 Task: Add a dependency to the task Develop a new online tool for online reputation management , the existing task  Upgrade and migrate company supply chain management to a cloud-based solution in the project ArmorTech
Action: Mouse moved to (1150, 188)
Screenshot: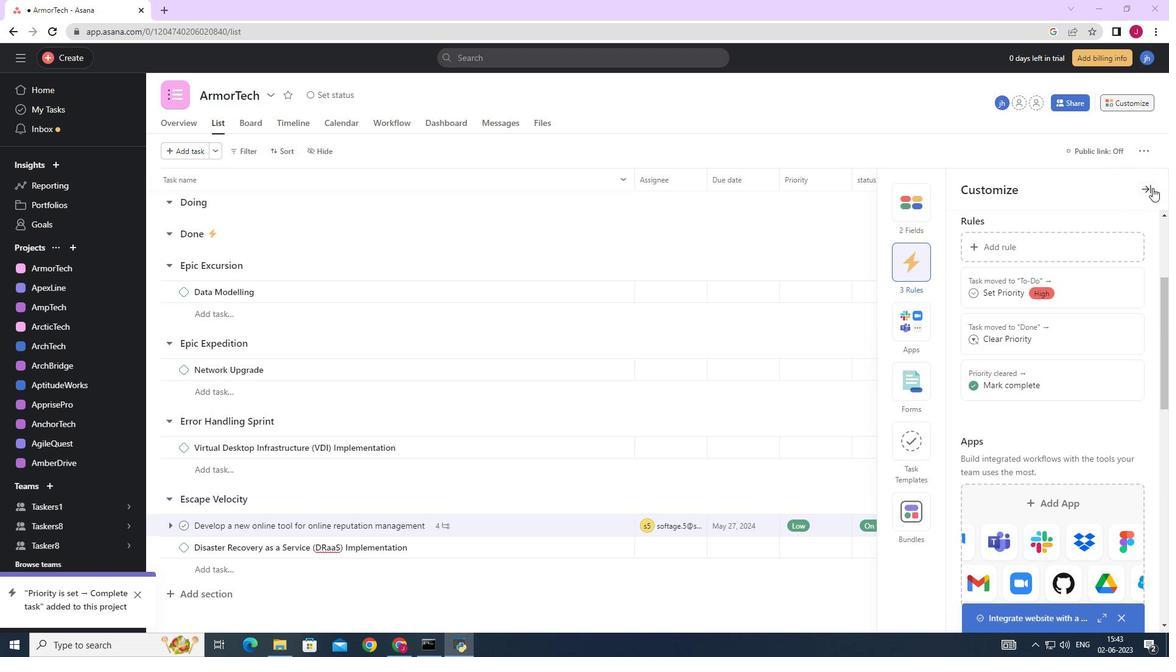
Action: Mouse pressed left at (1150, 188)
Screenshot: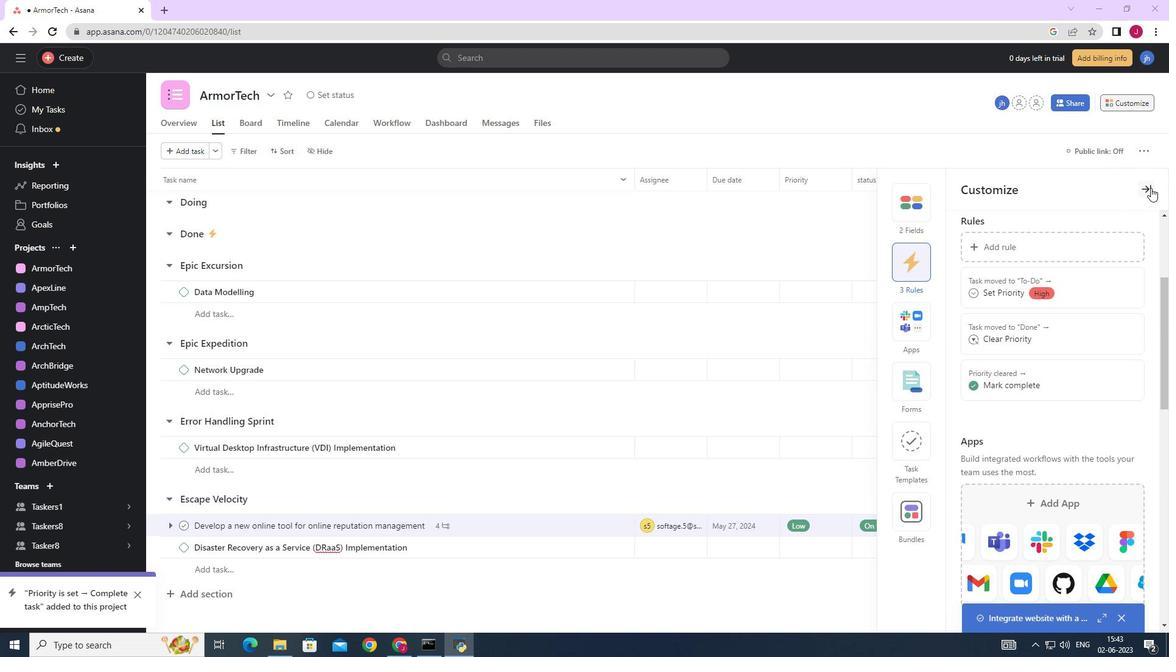 
Action: Mouse moved to (1131, 104)
Screenshot: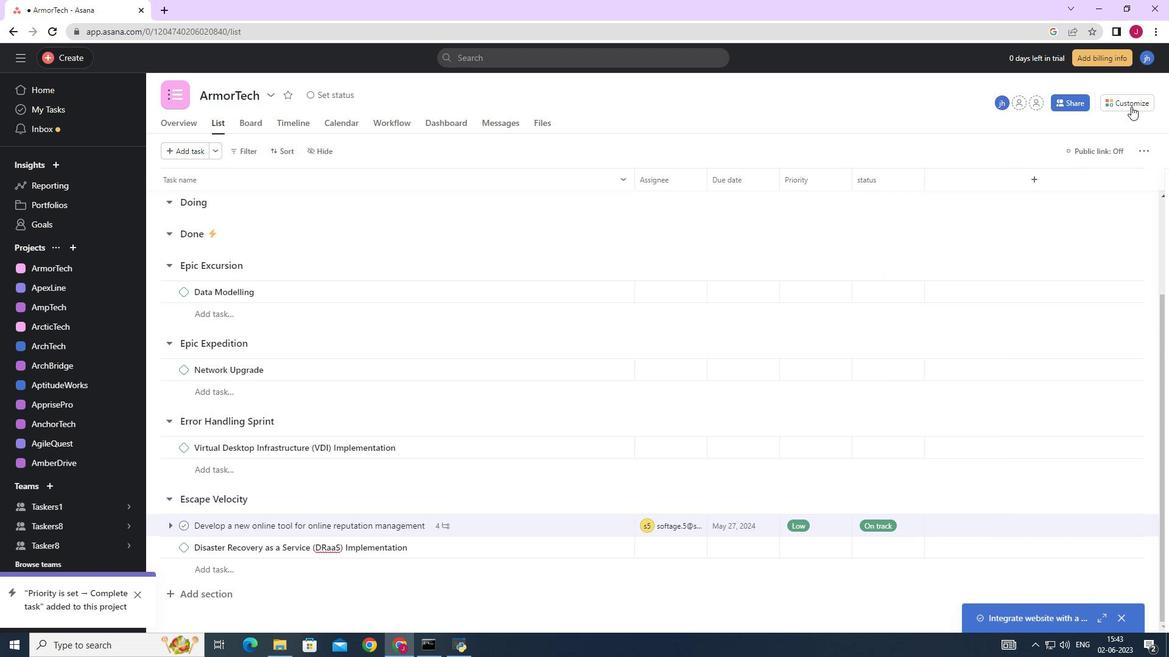 
Action: Mouse pressed left at (1131, 104)
Screenshot: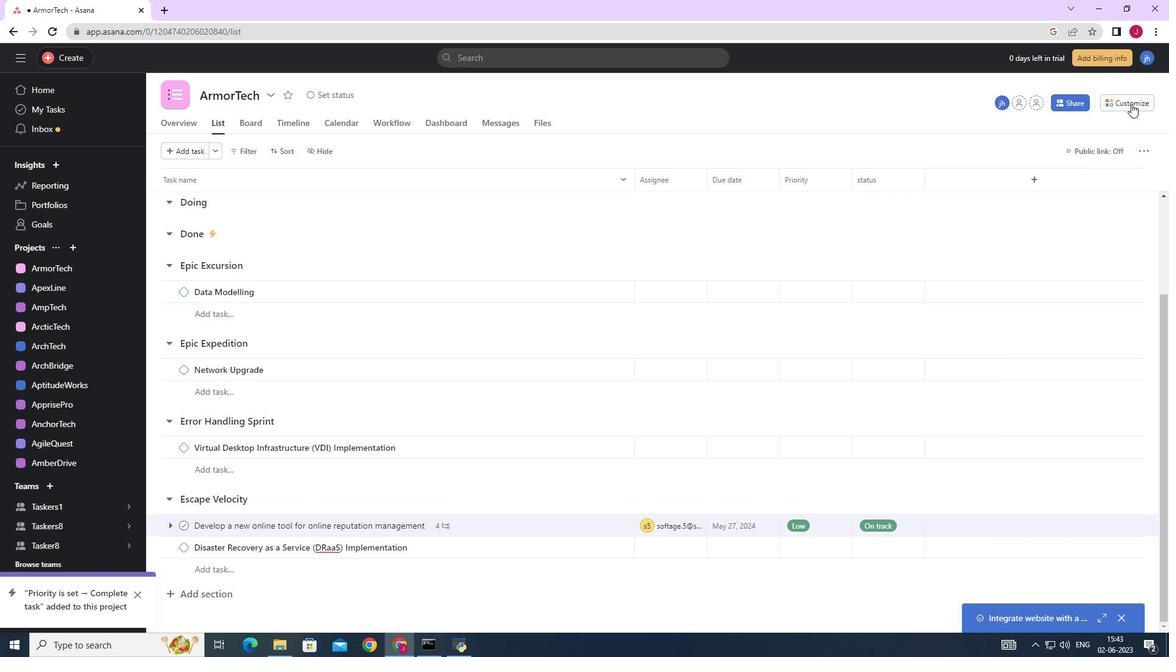 
Action: Mouse moved to (913, 266)
Screenshot: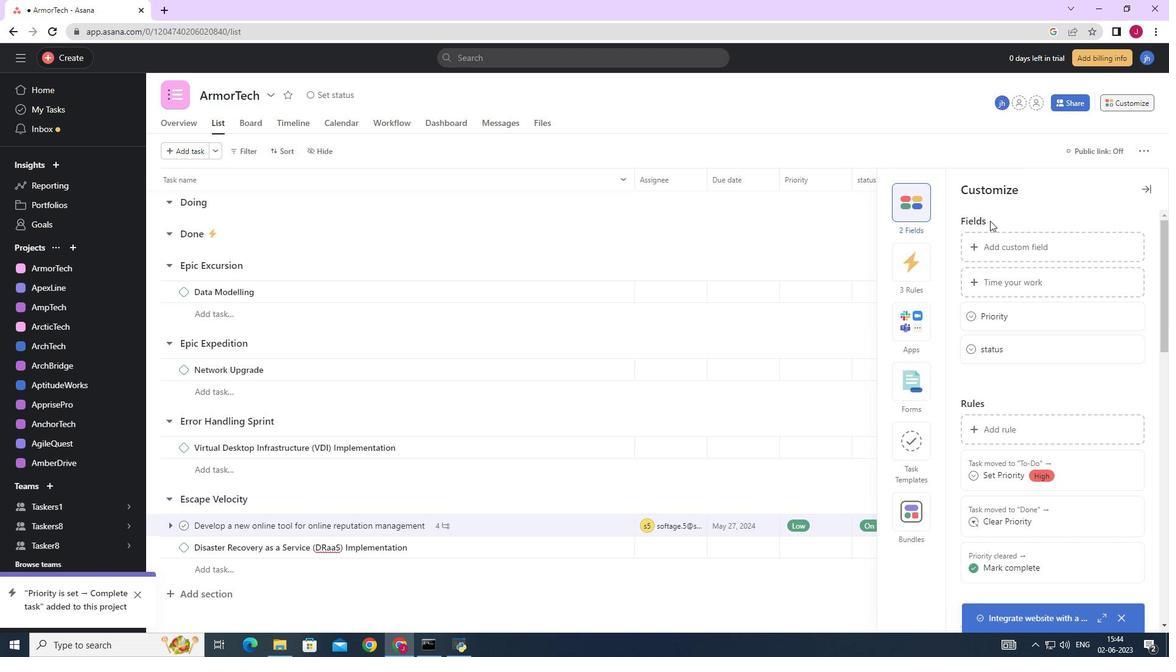 
Action: Mouse pressed left at (913, 266)
Screenshot: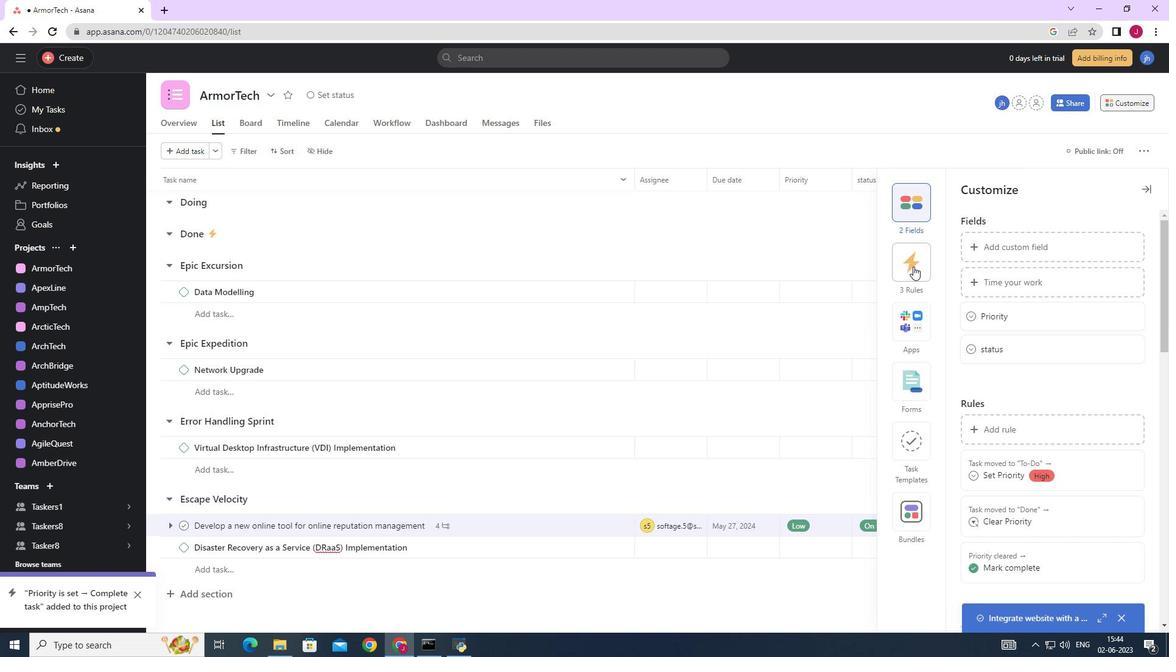 
Action: Mouse moved to (1027, 246)
Screenshot: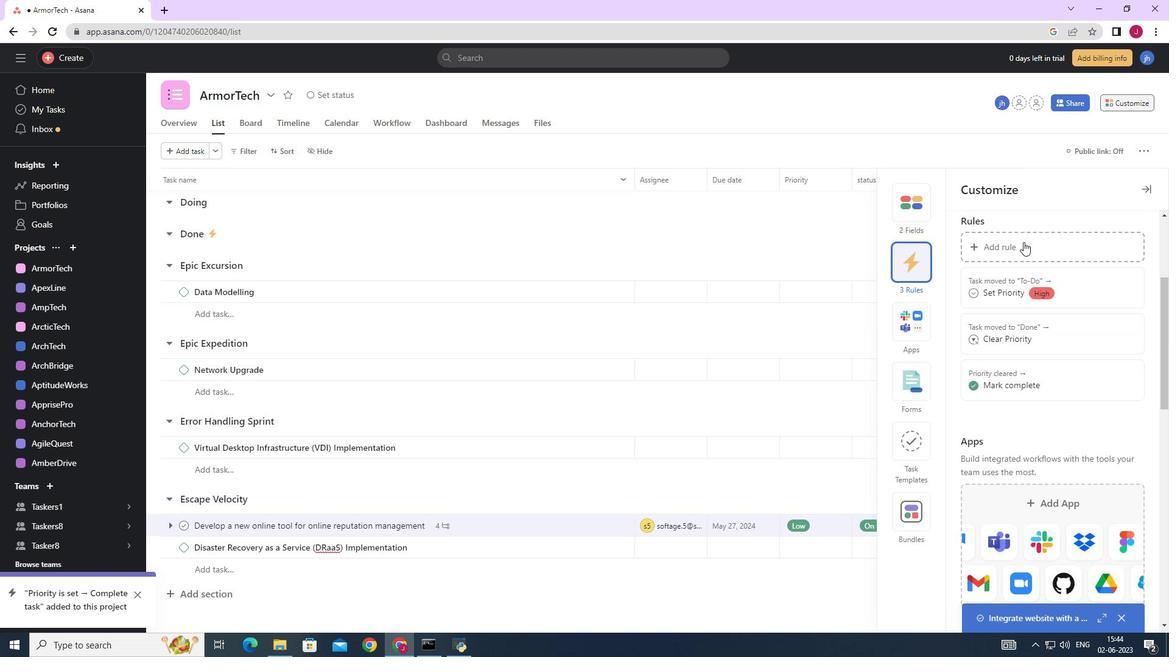 
Action: Mouse pressed left at (1027, 246)
Screenshot: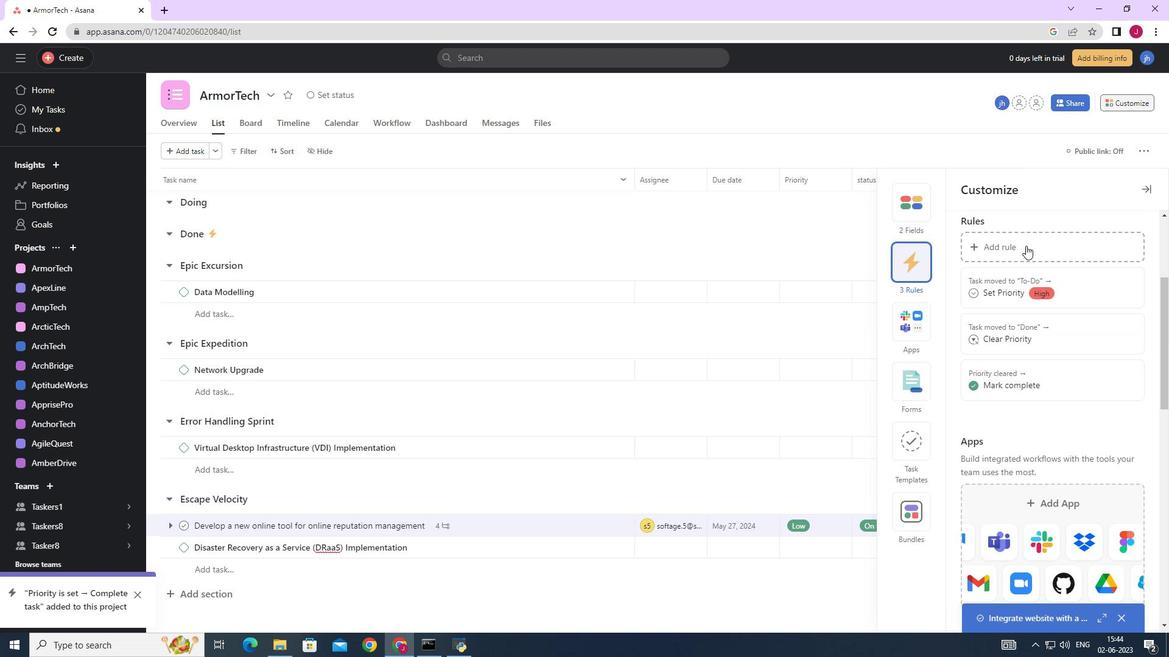 
Action: Mouse moved to (258, 186)
Screenshot: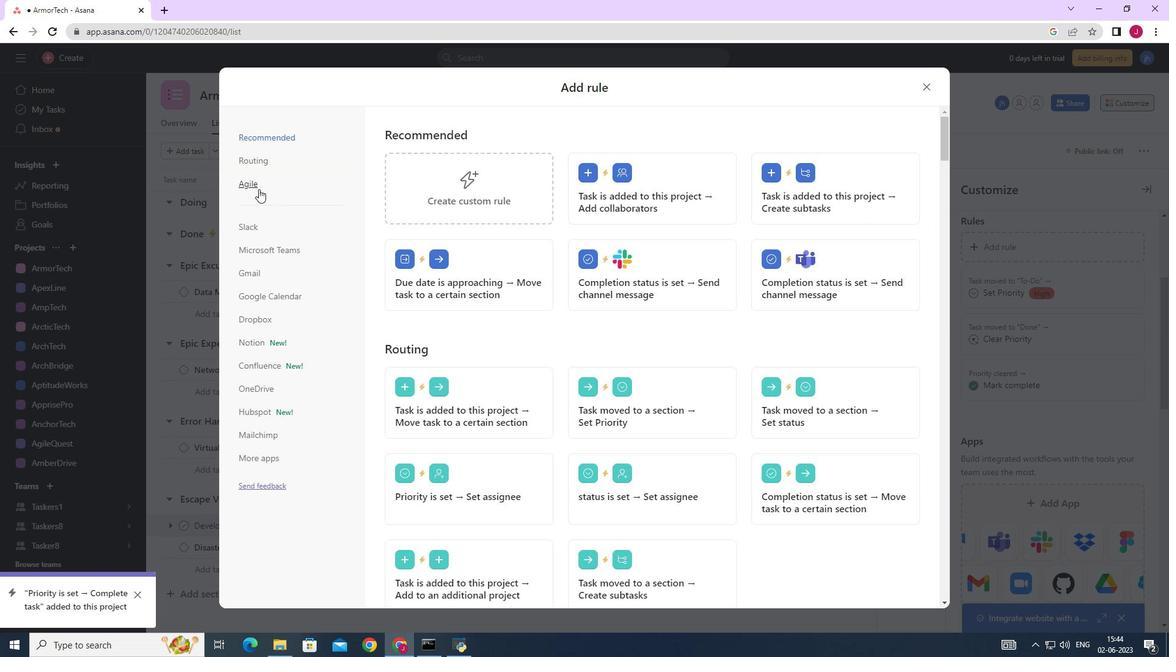 
Action: Mouse pressed left at (258, 186)
Screenshot: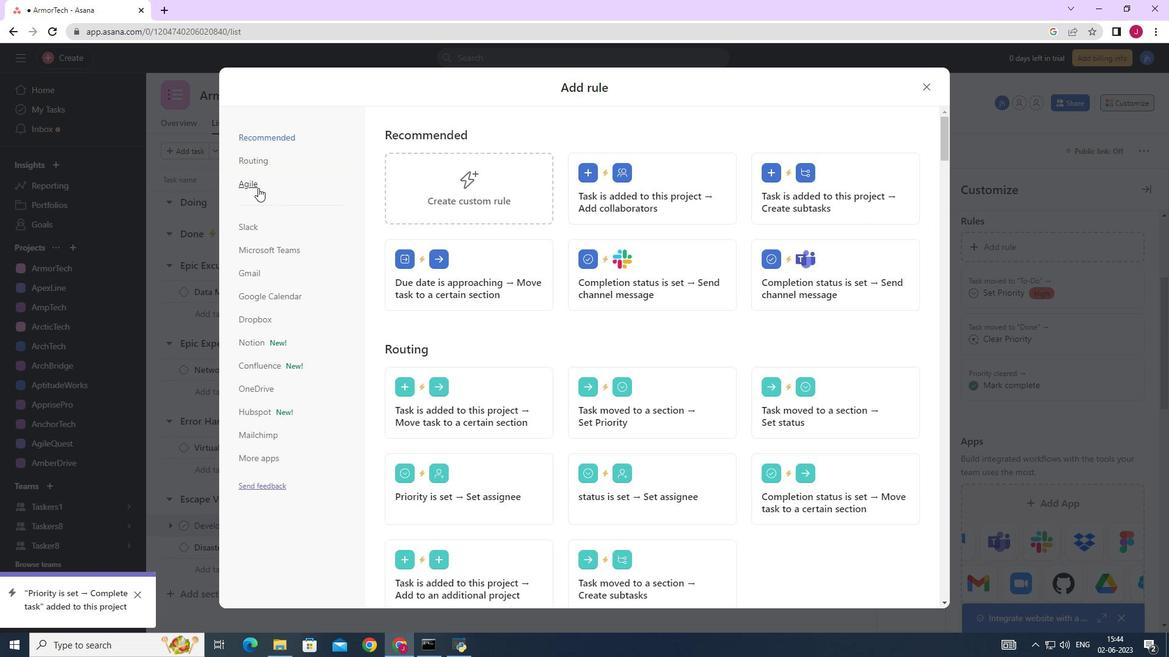 
Action: Mouse moved to (481, 190)
Screenshot: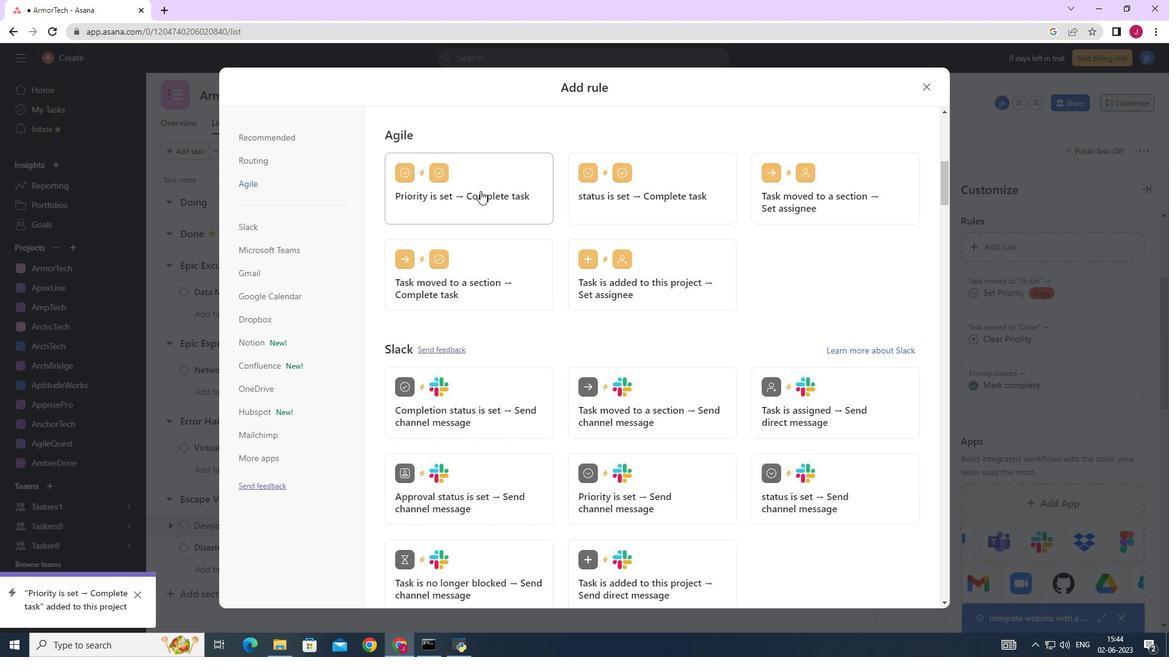 
Action: Mouse pressed left at (481, 190)
Screenshot: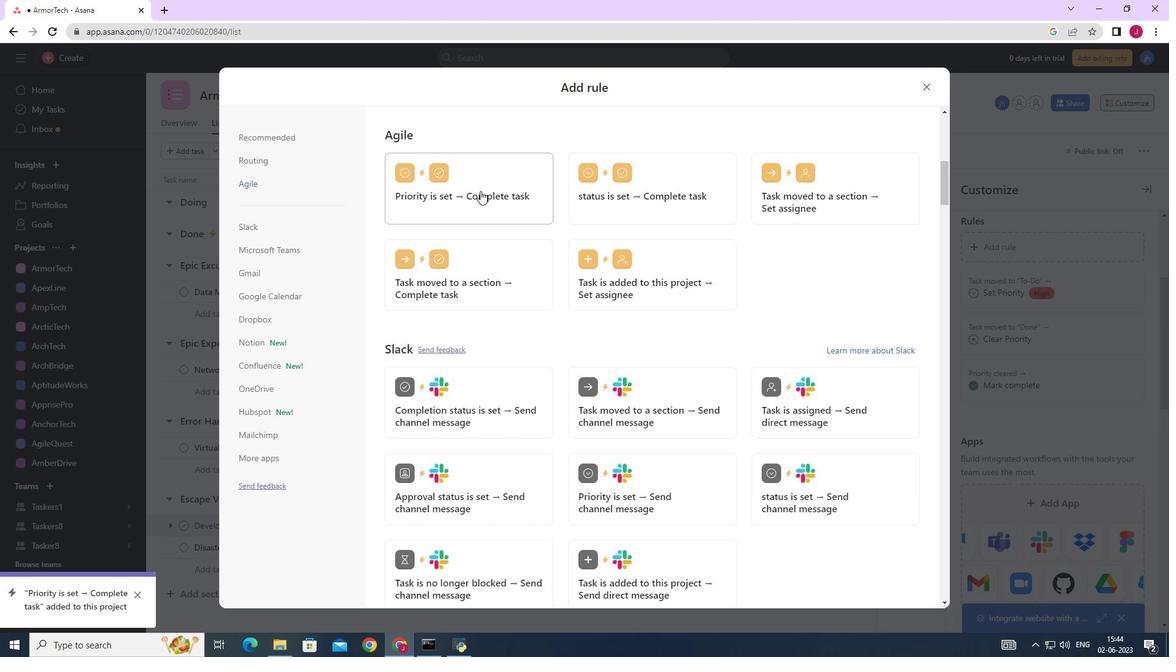 
Action: Mouse moved to (477, 319)
Screenshot: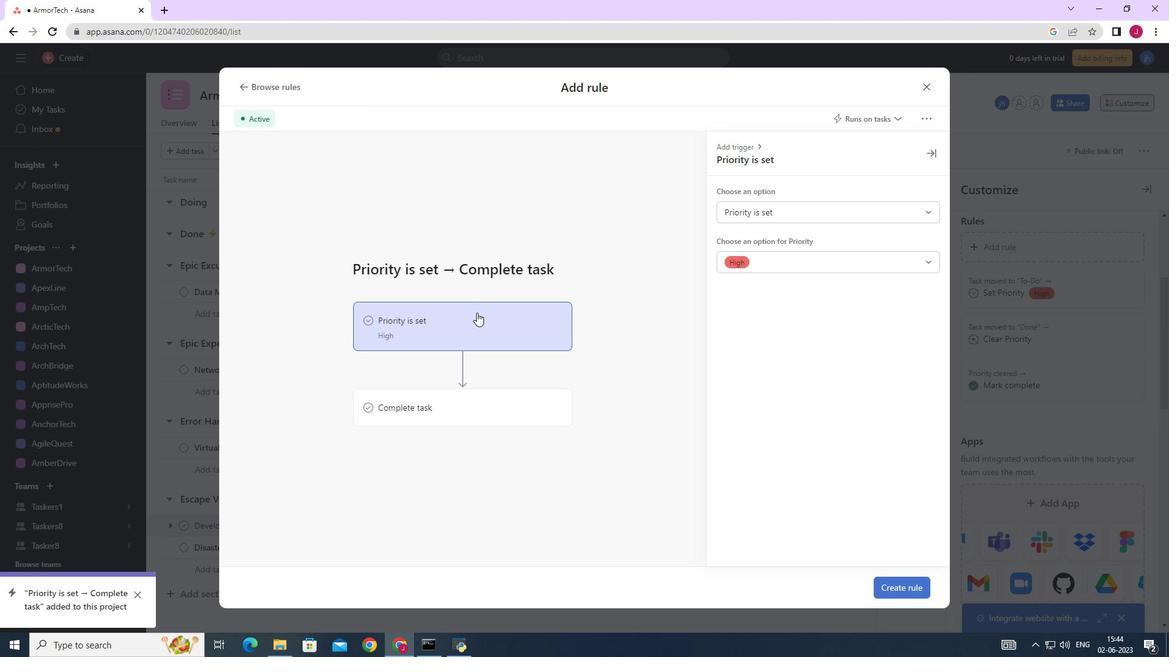 
Action: Mouse pressed left at (477, 319)
Screenshot: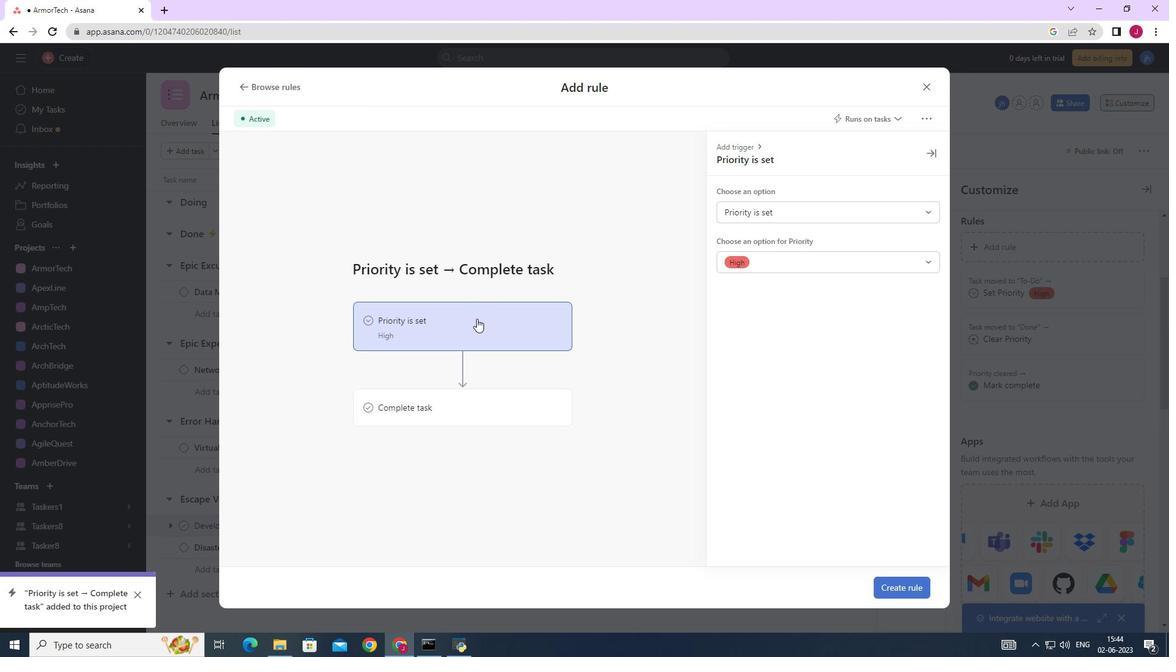 
Action: Mouse moved to (461, 400)
Screenshot: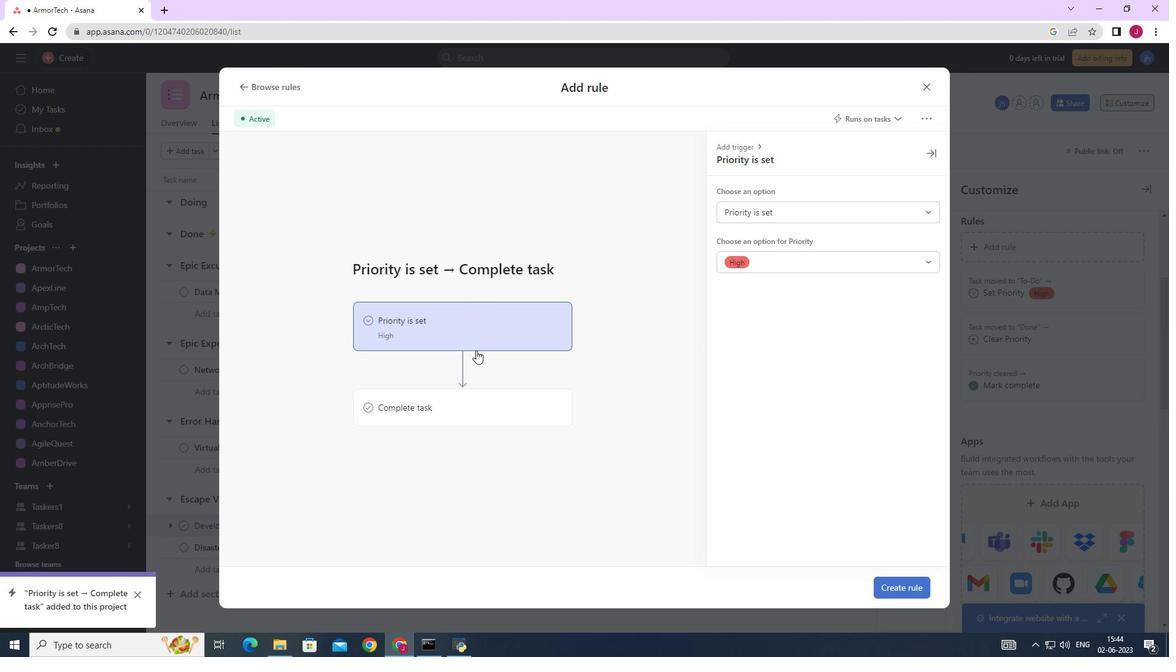 
Action: Mouse pressed left at (461, 400)
Screenshot: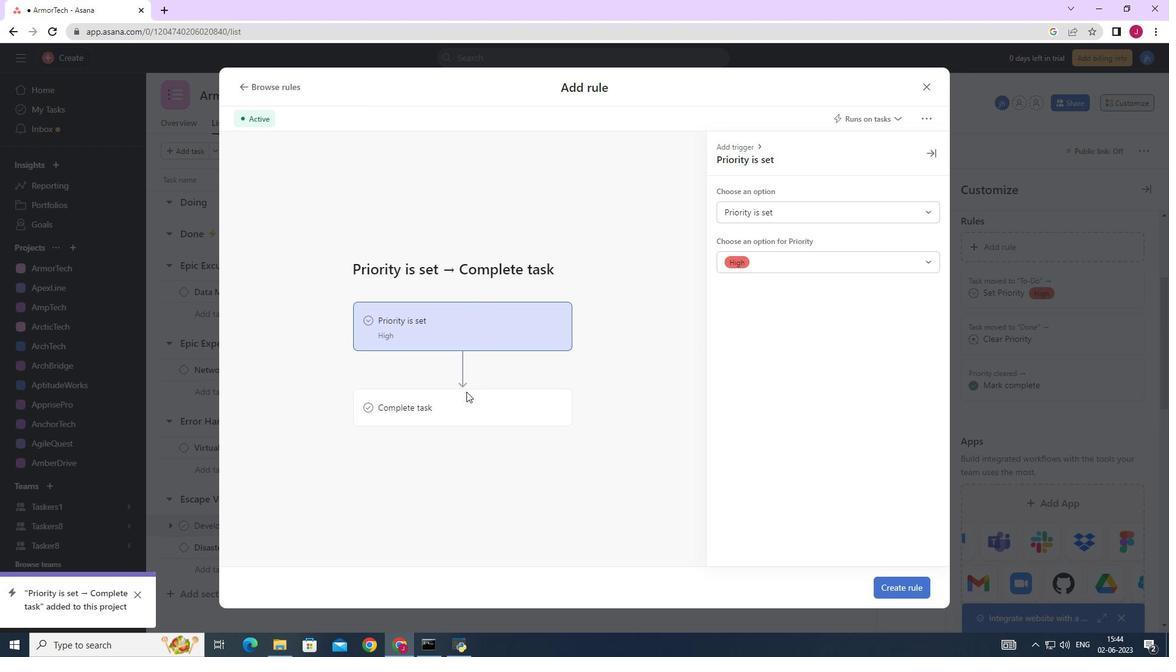 
Action: Mouse moved to (754, 211)
Screenshot: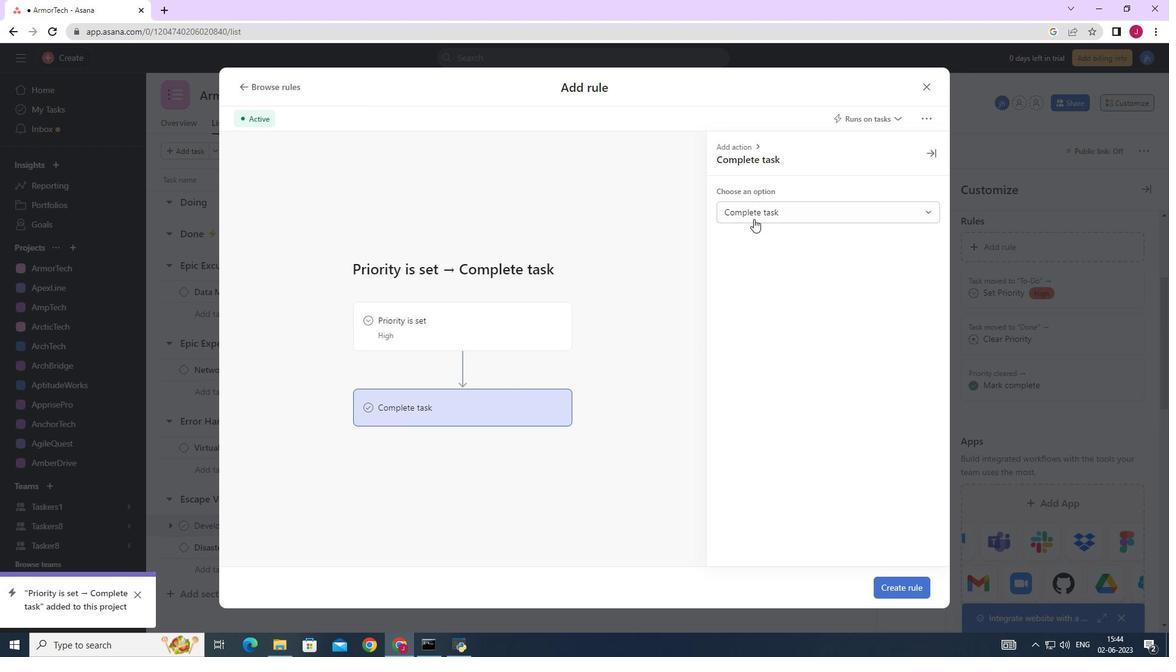
Action: Mouse pressed left at (754, 211)
Screenshot: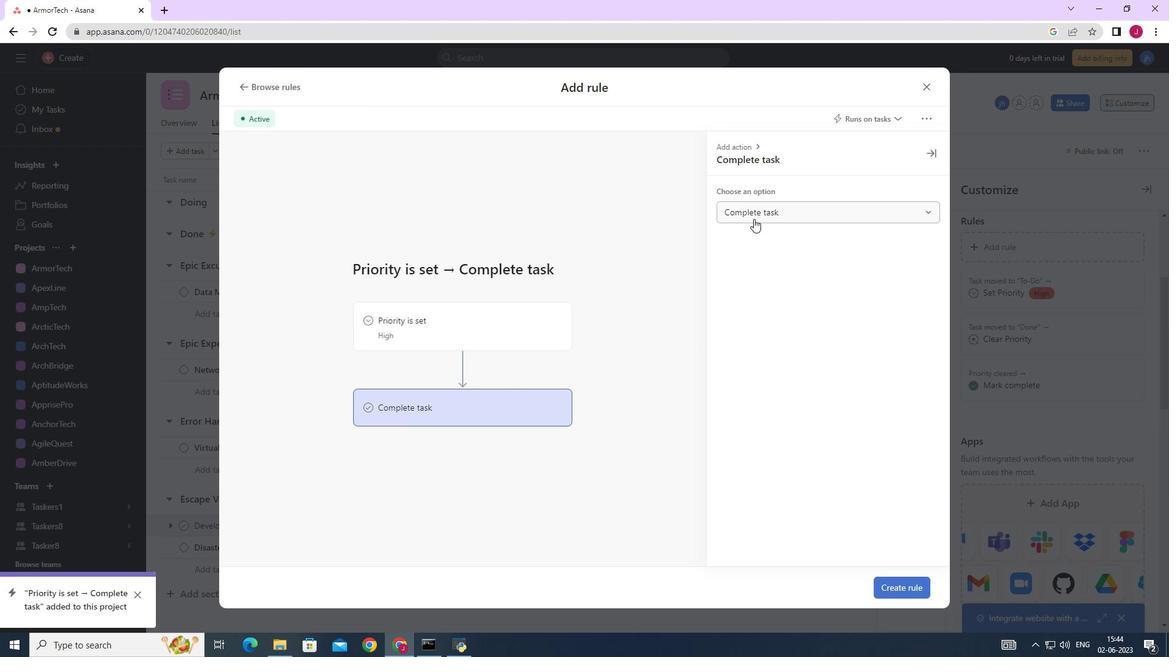 
Action: Mouse moved to (533, 331)
Screenshot: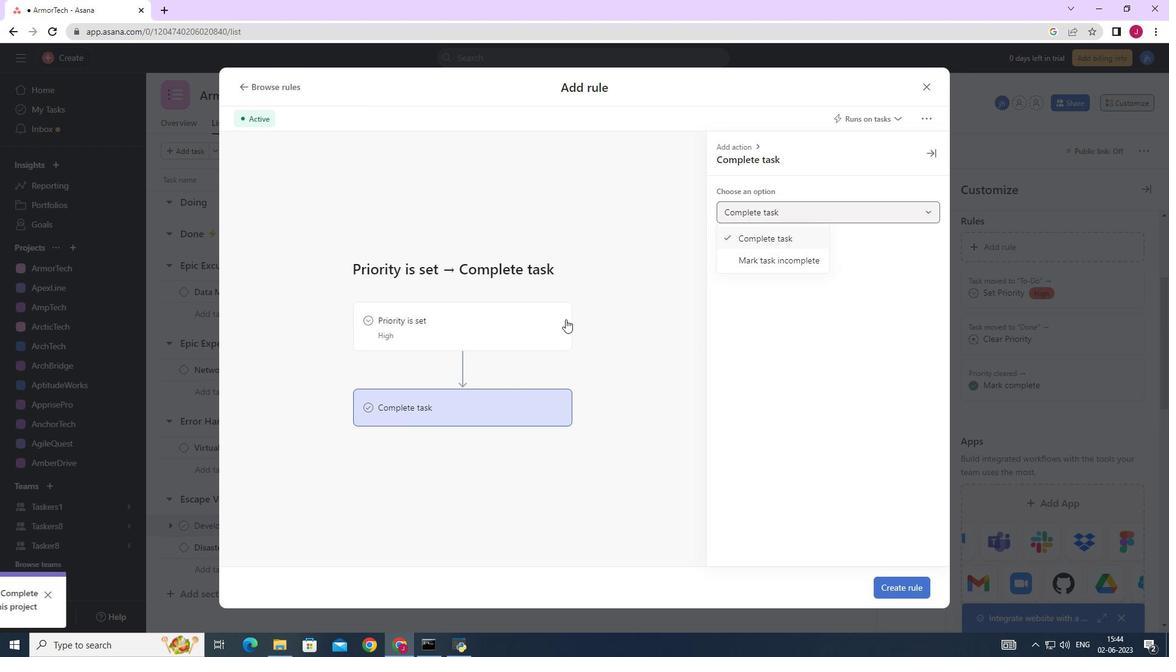 
Action: Mouse pressed left at (533, 331)
Screenshot: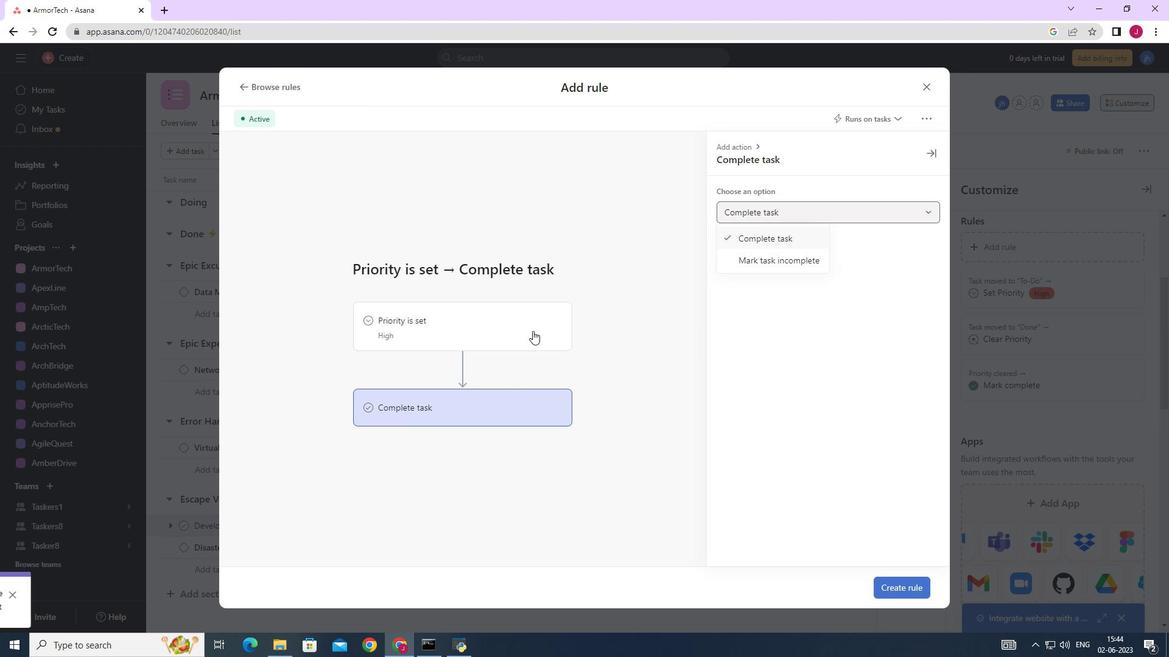 
Action: Mouse moved to (754, 213)
Screenshot: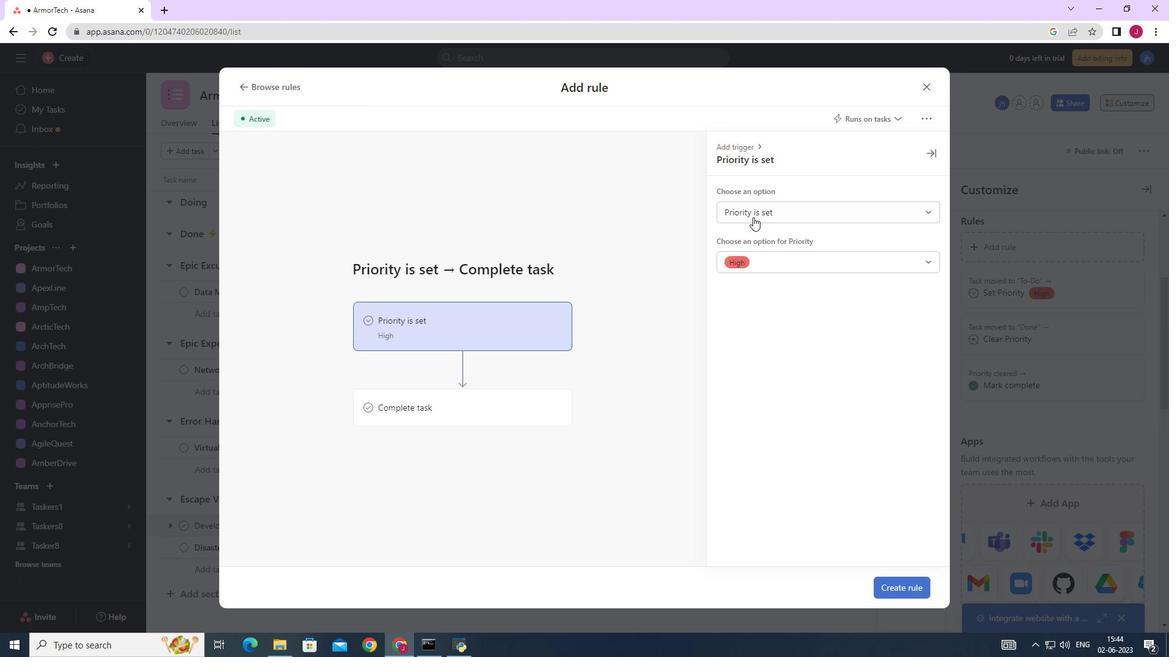 
Action: Mouse pressed left at (754, 213)
Screenshot: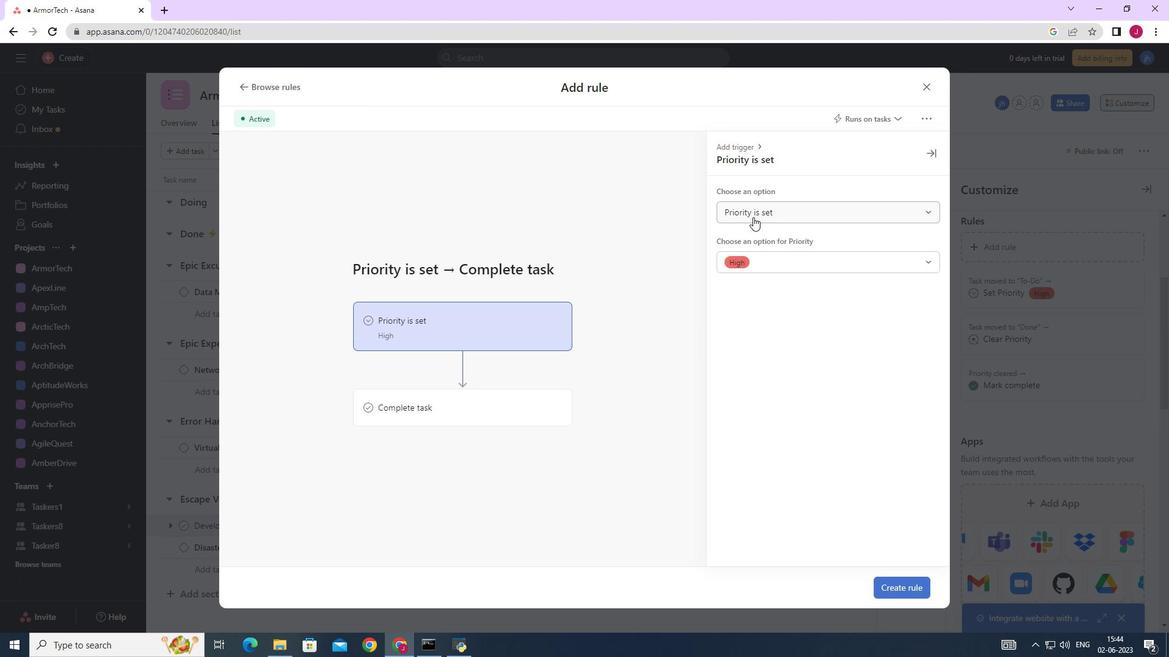
Action: Mouse moved to (932, 87)
Screenshot: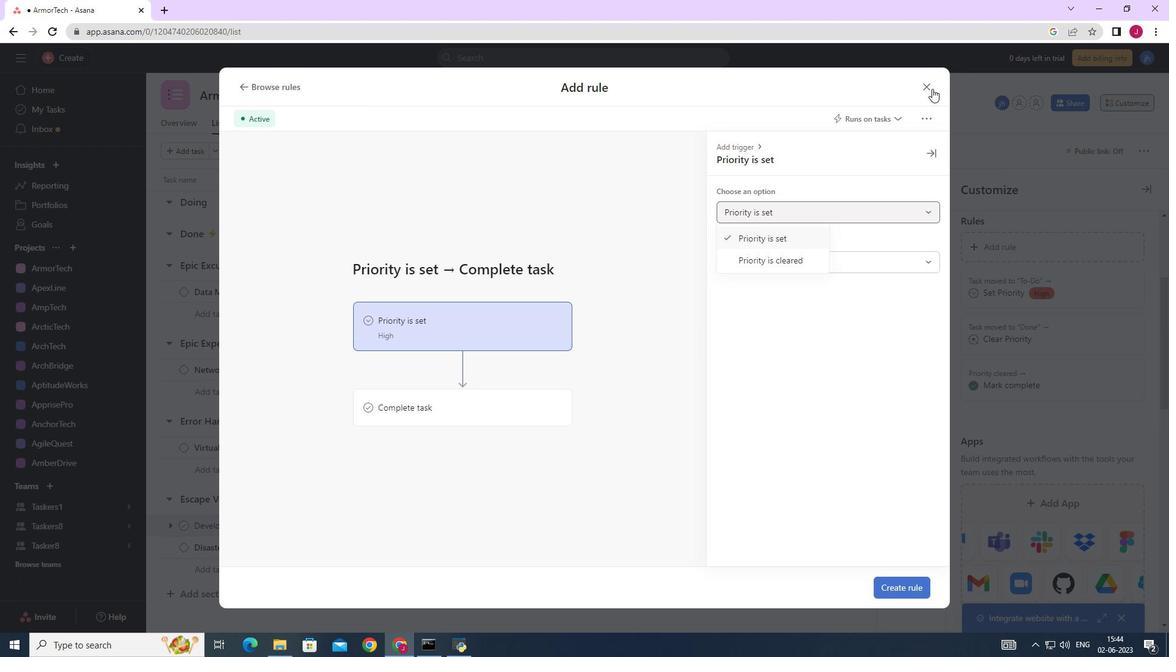 
Action: Mouse pressed left at (932, 87)
Screenshot: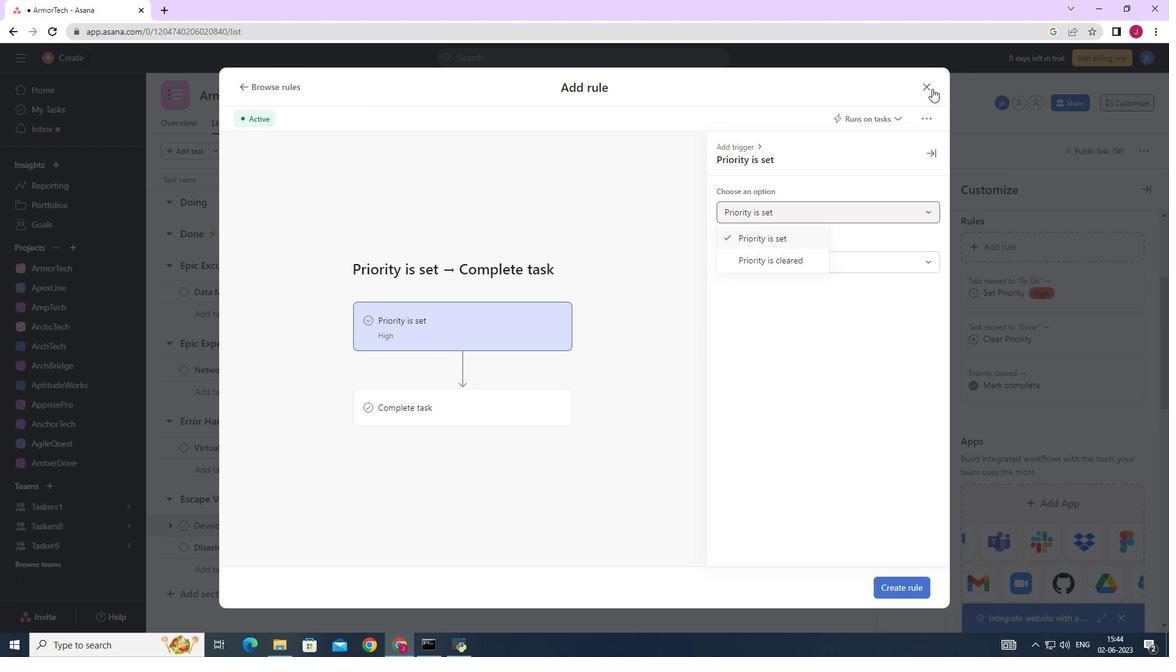 
Action: Mouse moved to (1151, 188)
Screenshot: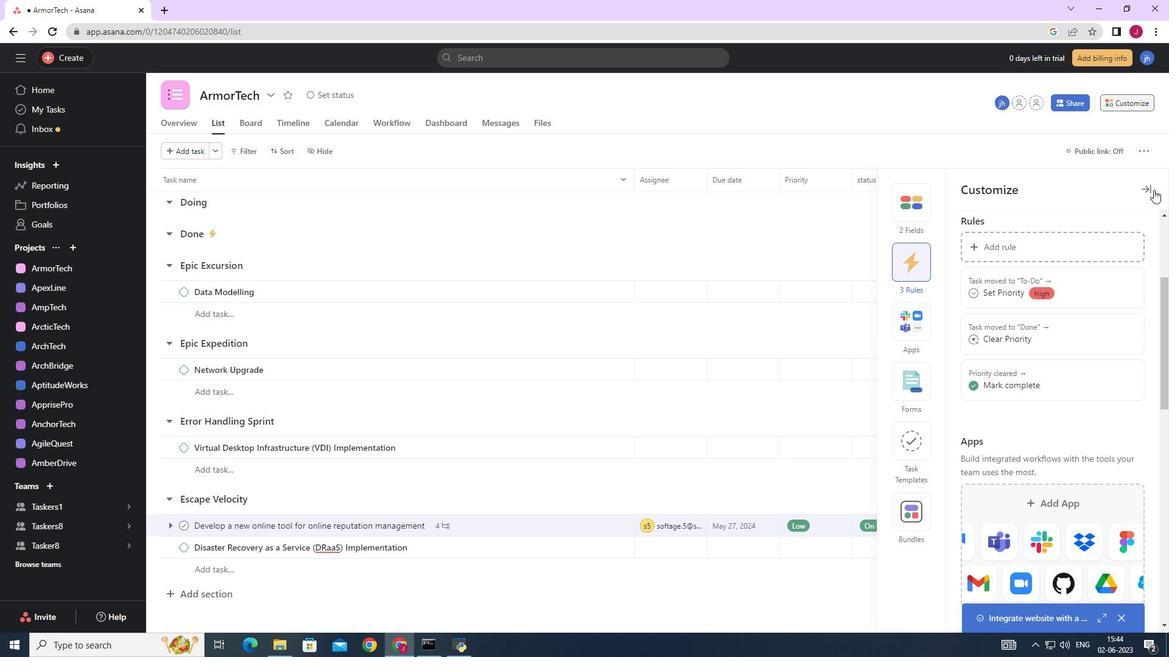 
Action: Mouse pressed left at (1151, 188)
Screenshot: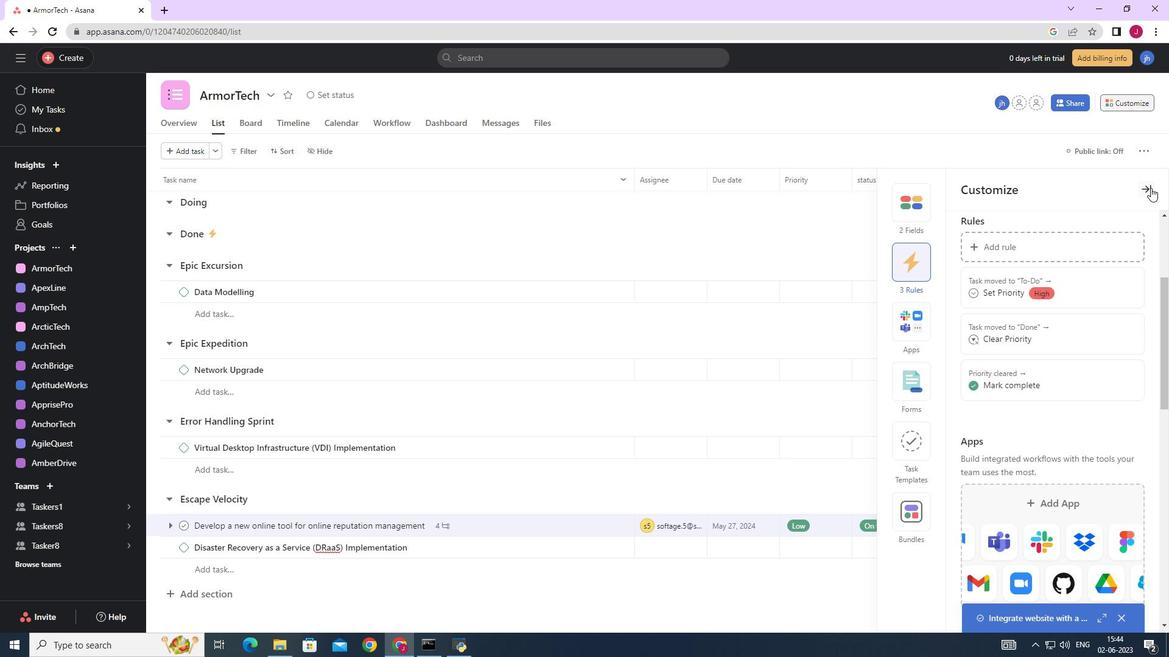 
Action: Mouse moved to (792, 286)
Screenshot: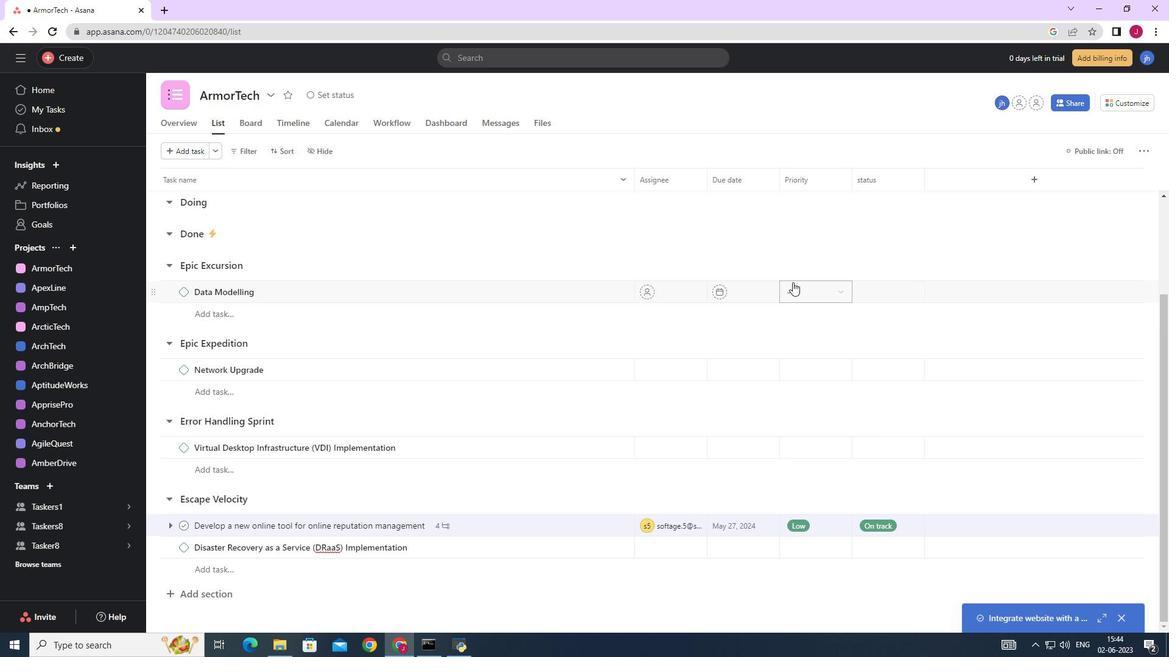 
Action: Mouse scrolled (792, 286) with delta (0, 0)
Screenshot: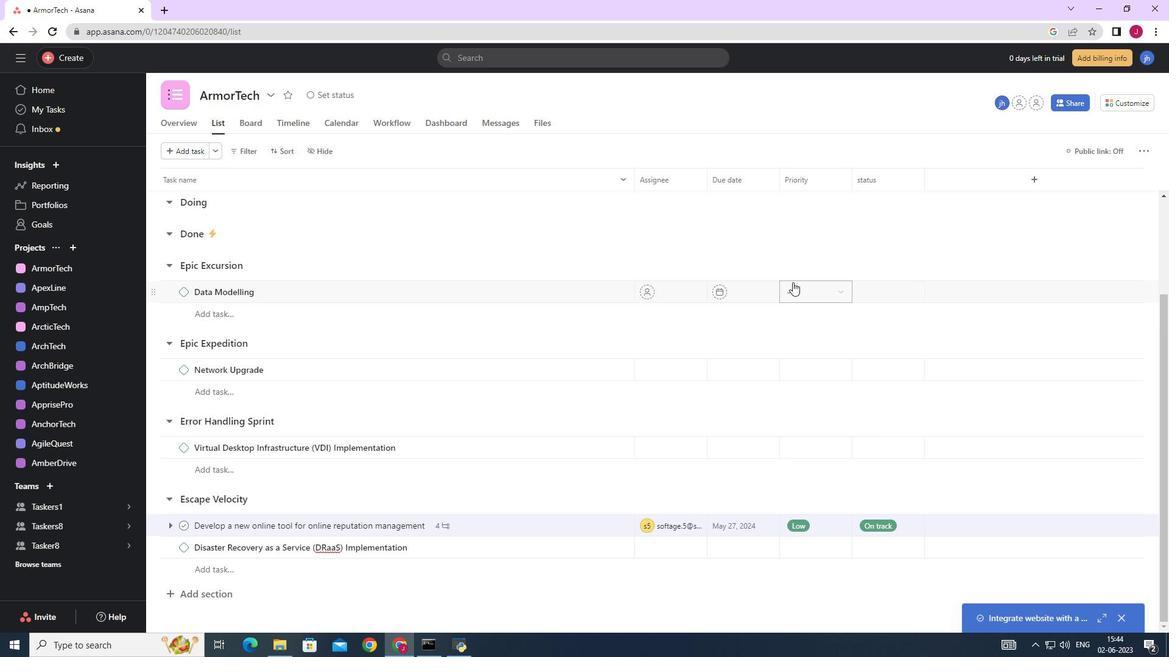 
Action: Mouse moved to (792, 297)
Screenshot: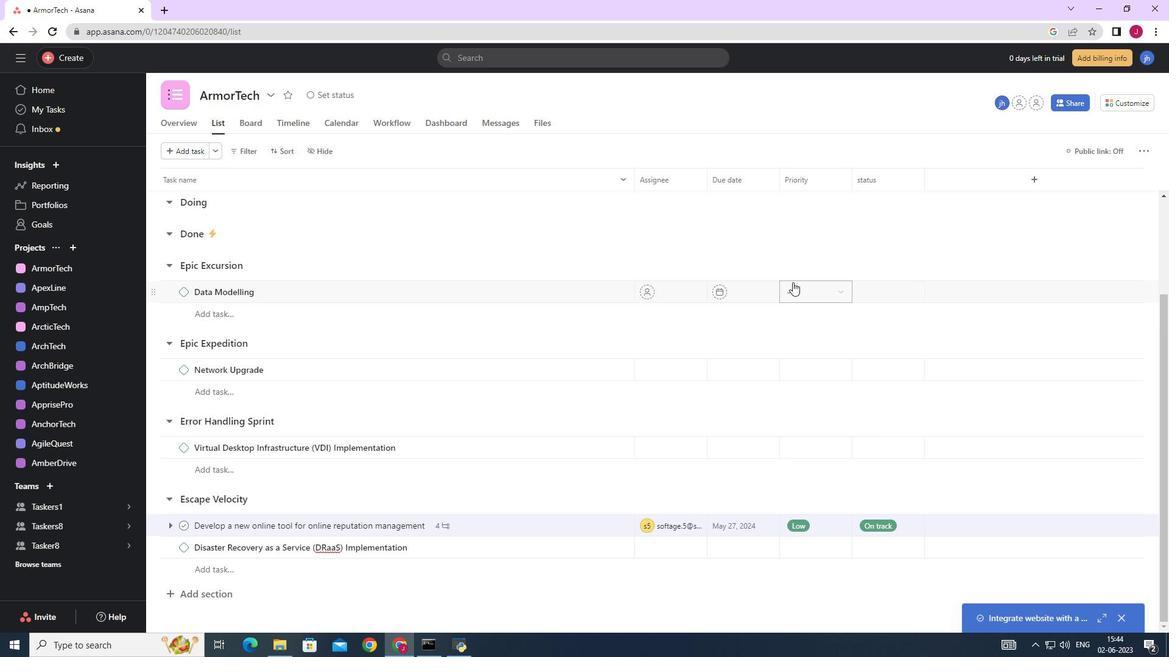
Action: Mouse scrolled (792, 294) with delta (0, 0)
Screenshot: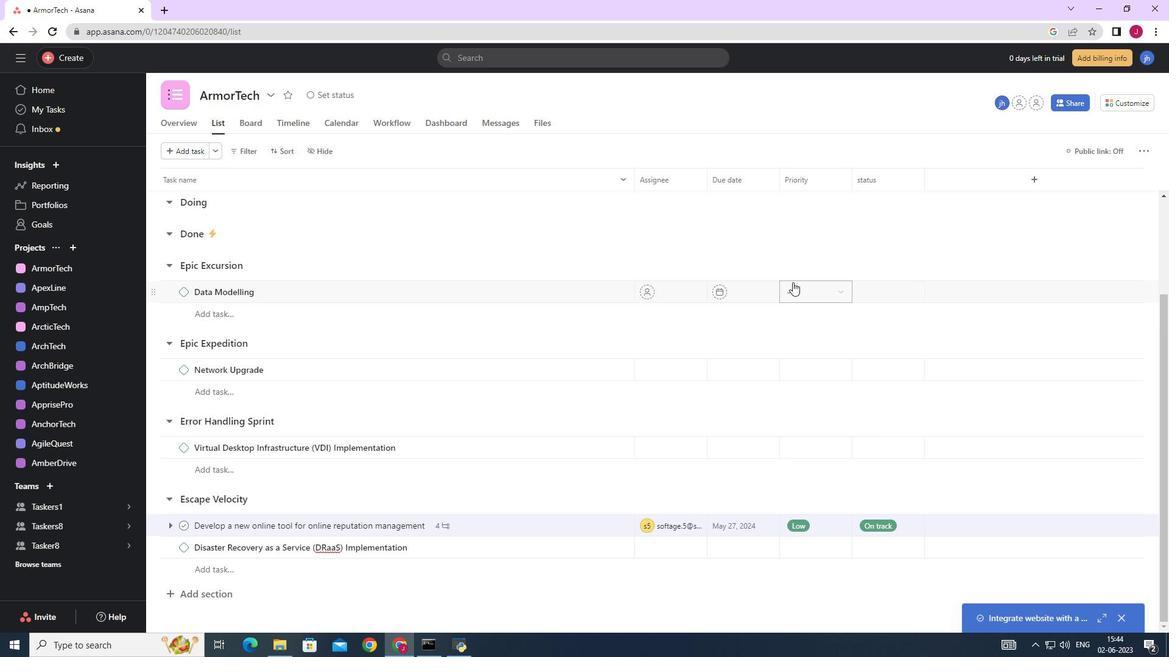 
Action: Mouse moved to (792, 298)
Screenshot: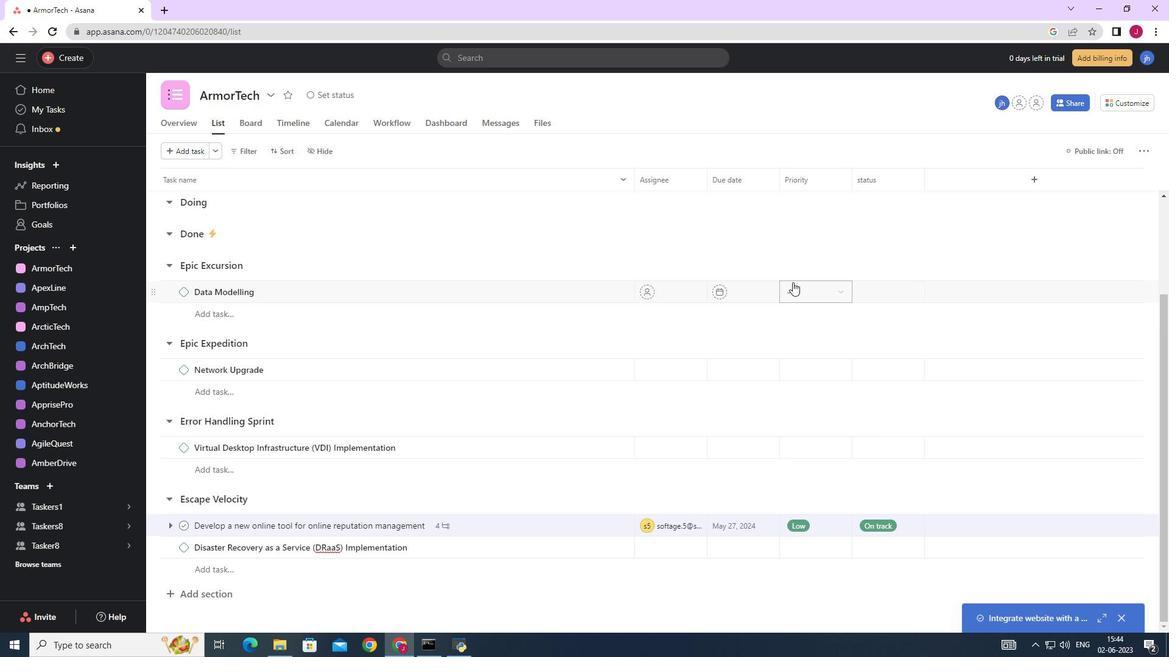 
Action: Mouse scrolled (792, 297) with delta (0, 0)
Screenshot: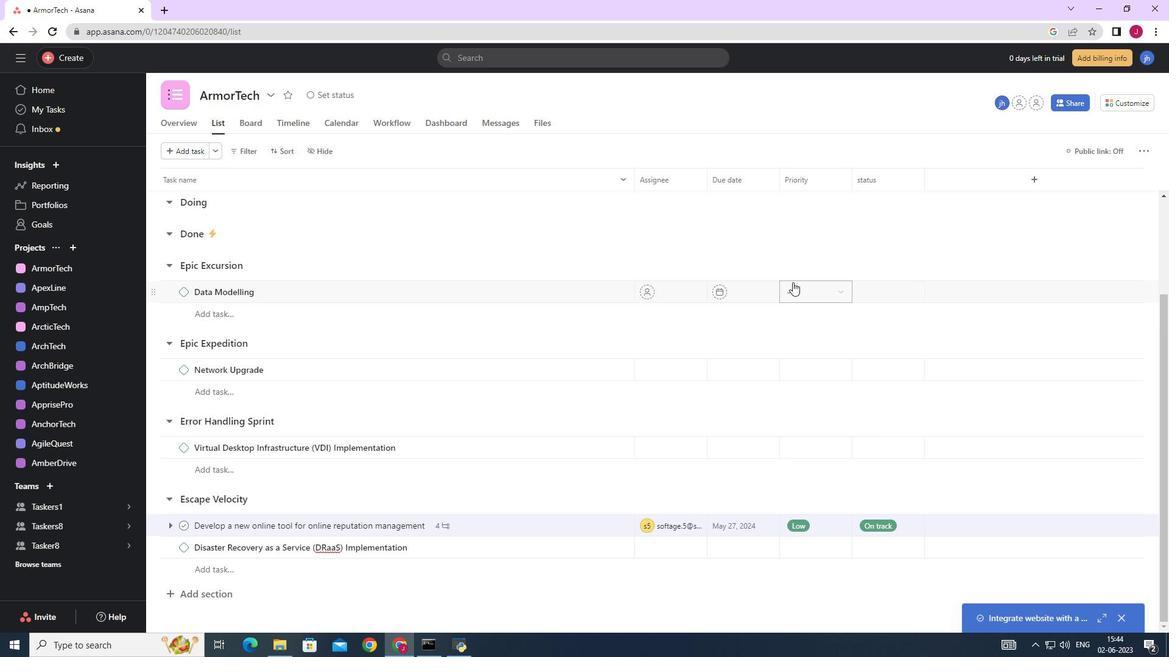 
Action: Mouse scrolled (792, 297) with delta (0, 0)
Screenshot: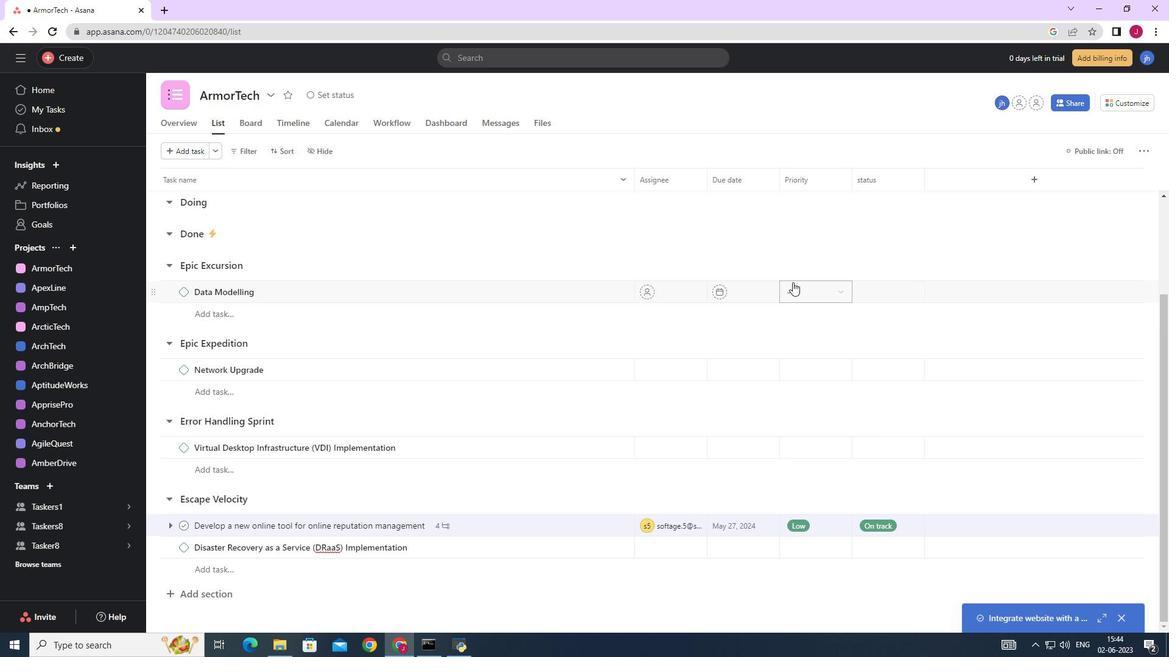 
Action: Mouse scrolled (792, 297) with delta (0, 0)
Screenshot: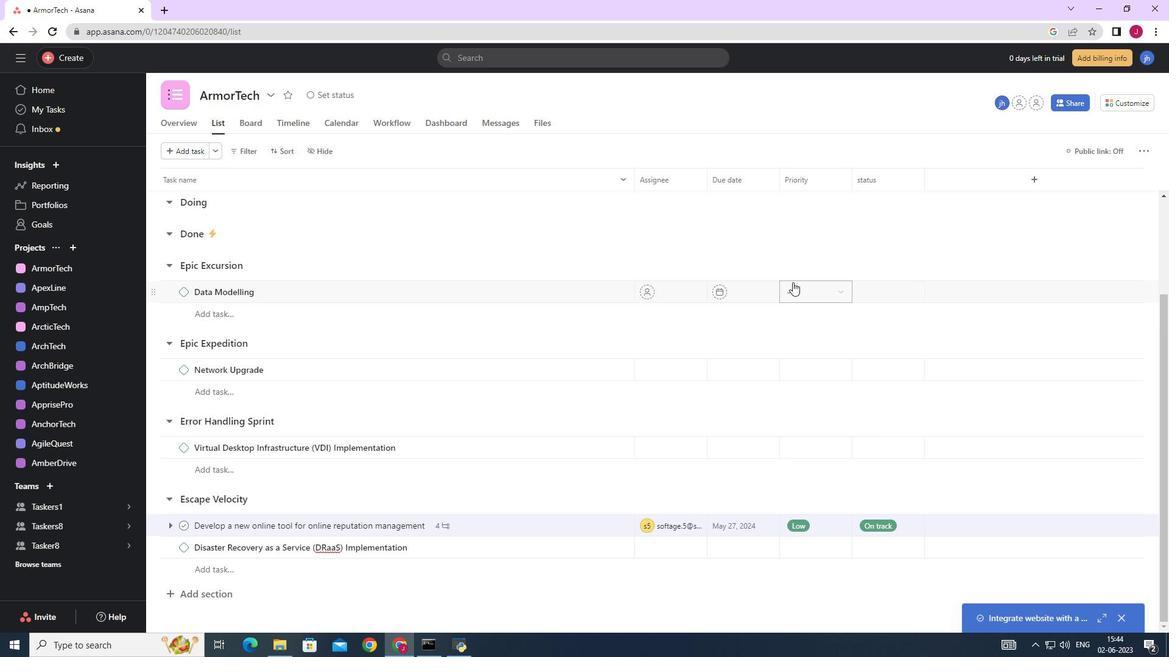 
Action: Mouse moved to (738, 391)
Screenshot: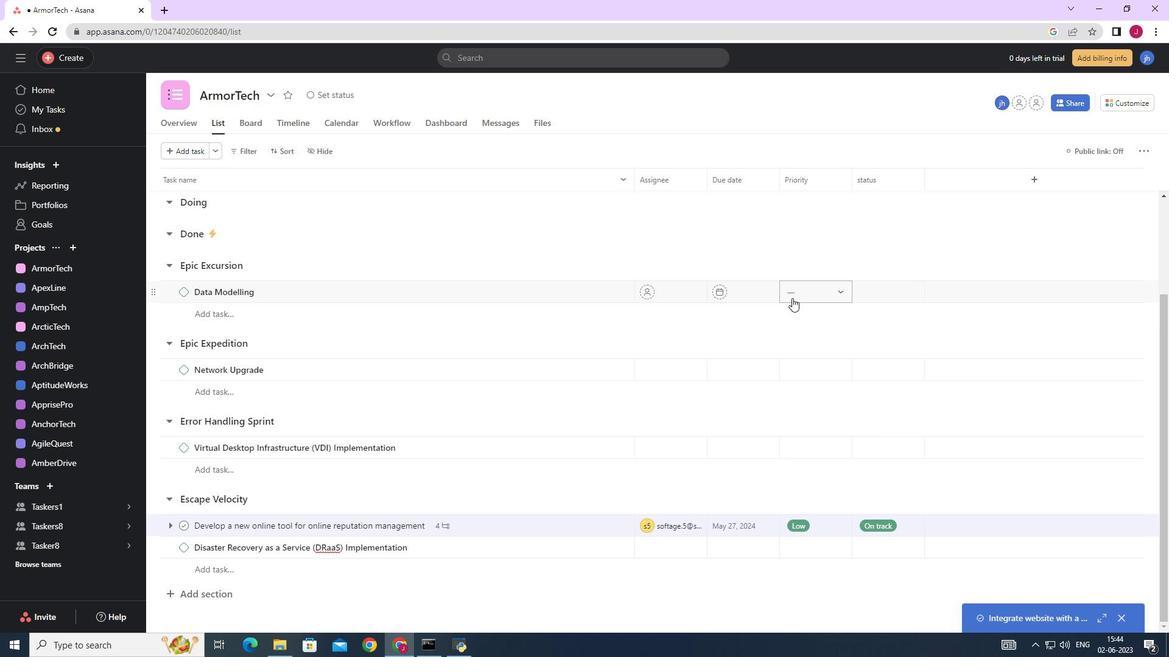 
Action: Mouse scrolled (785, 309) with delta (0, 0)
Screenshot: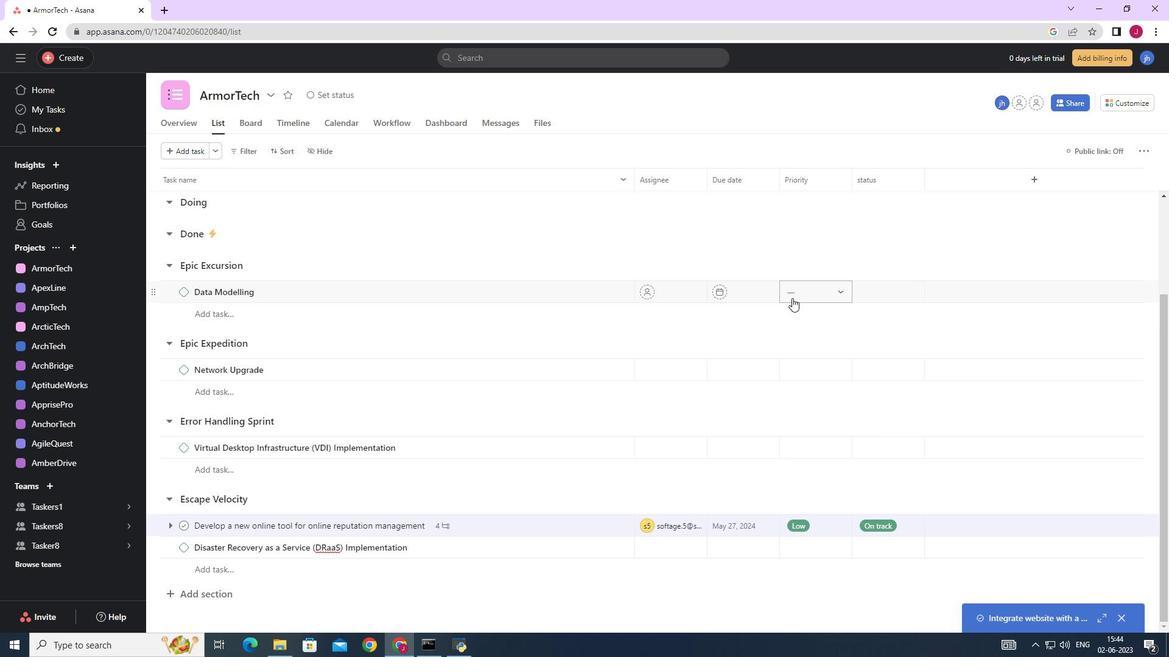 
Action: Mouse moved to (734, 399)
Screenshot: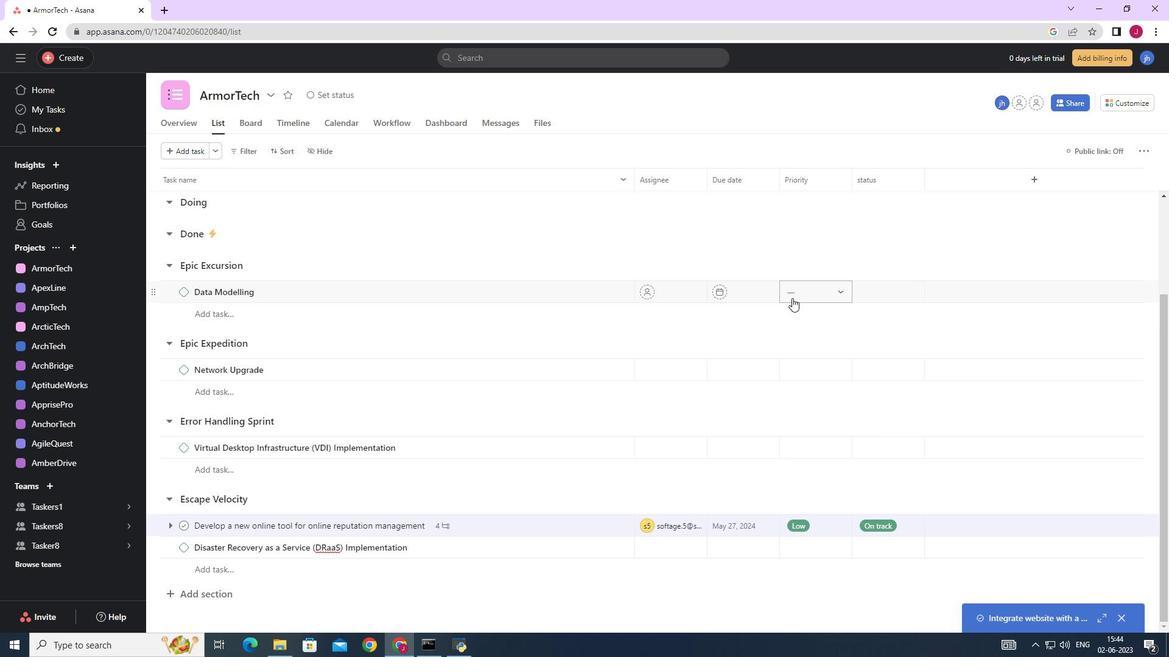 
Action: Mouse scrolled (780, 315) with delta (0, 0)
Screenshot: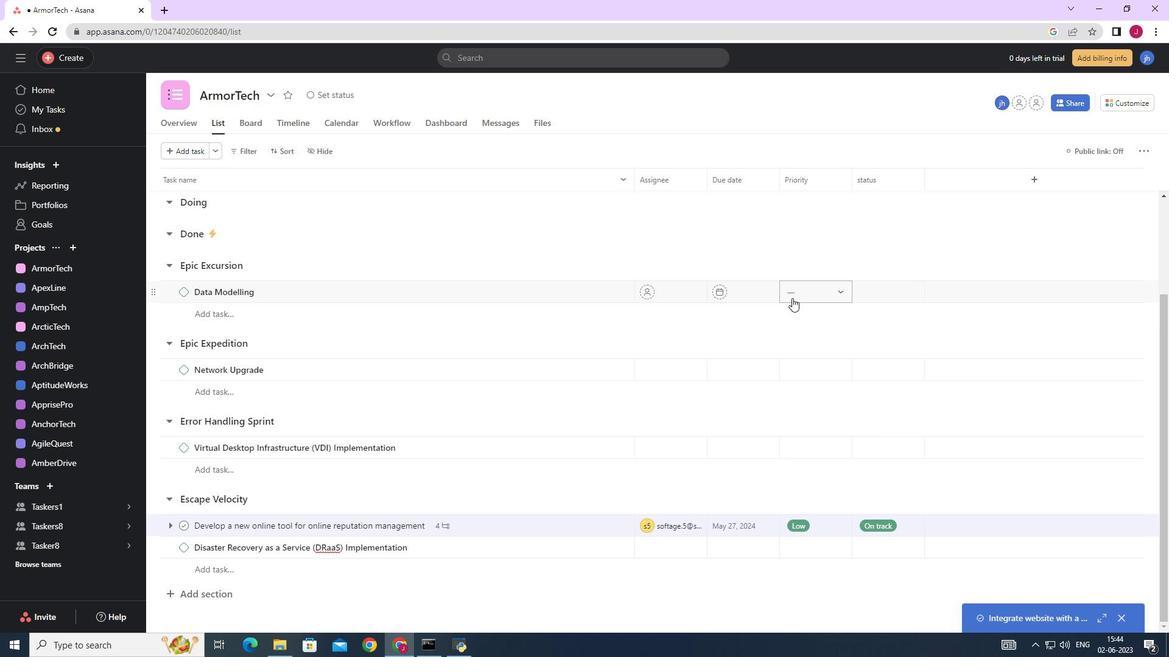 
Action: Mouse moved to (719, 414)
Screenshot: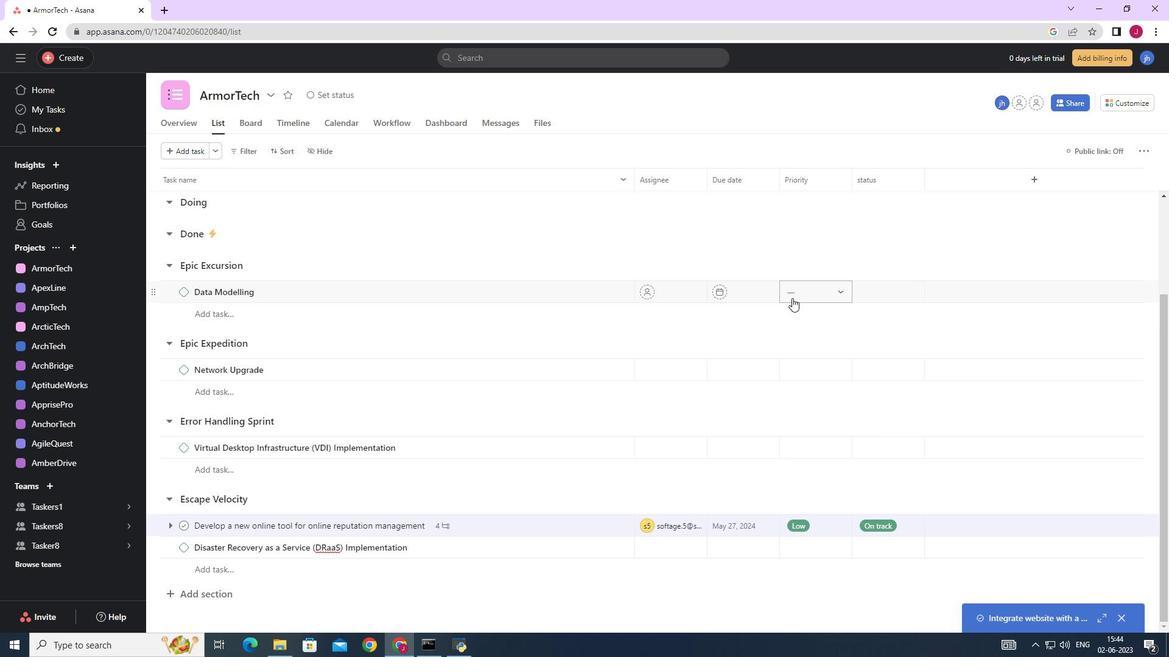 
Action: Mouse scrolled (773, 317) with delta (0, 0)
Screenshot: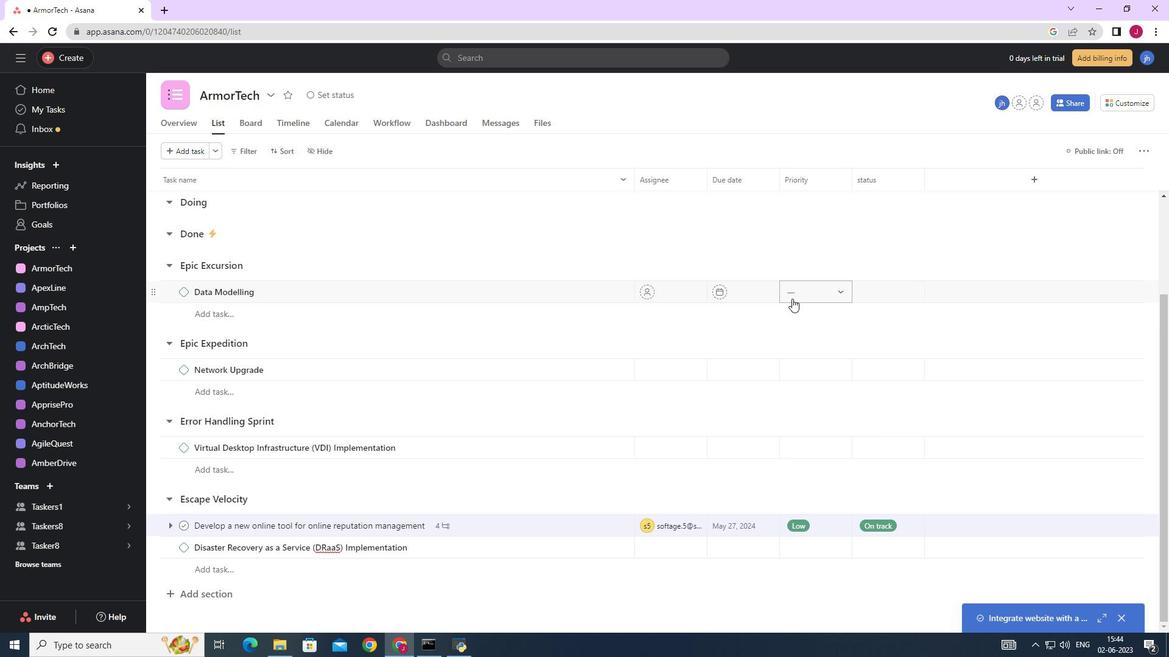 
Action: Mouse moved to (710, 424)
Screenshot: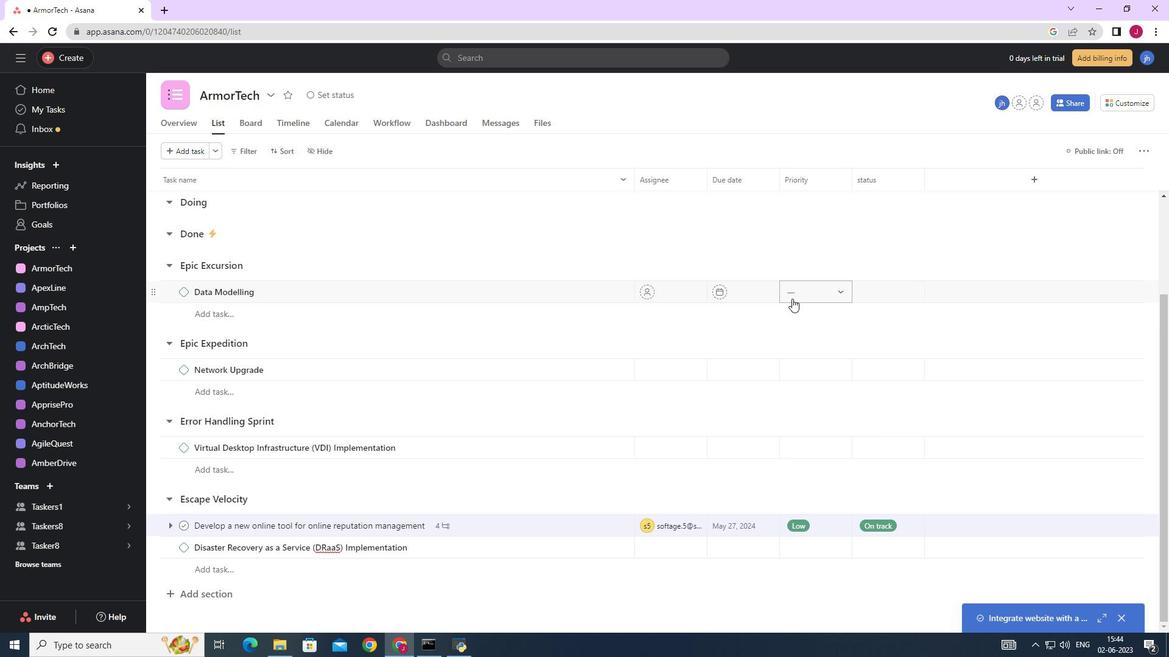 
Action: Mouse scrolled (768, 320) with delta (0, 0)
Screenshot: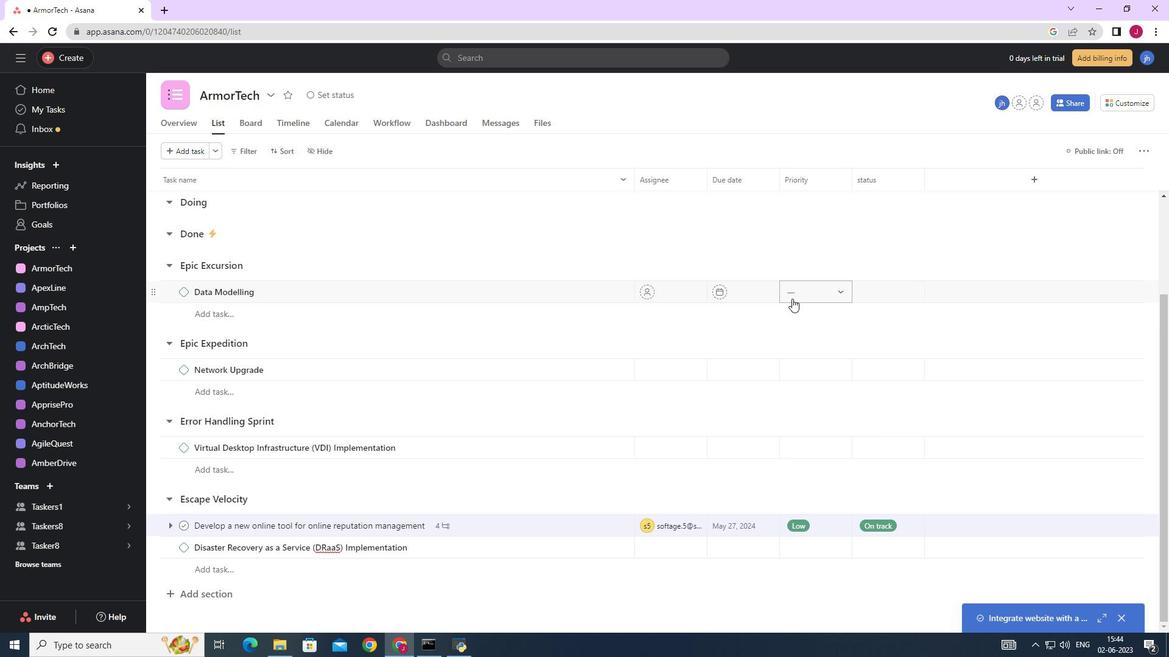 
Action: Mouse moved to (584, 529)
Screenshot: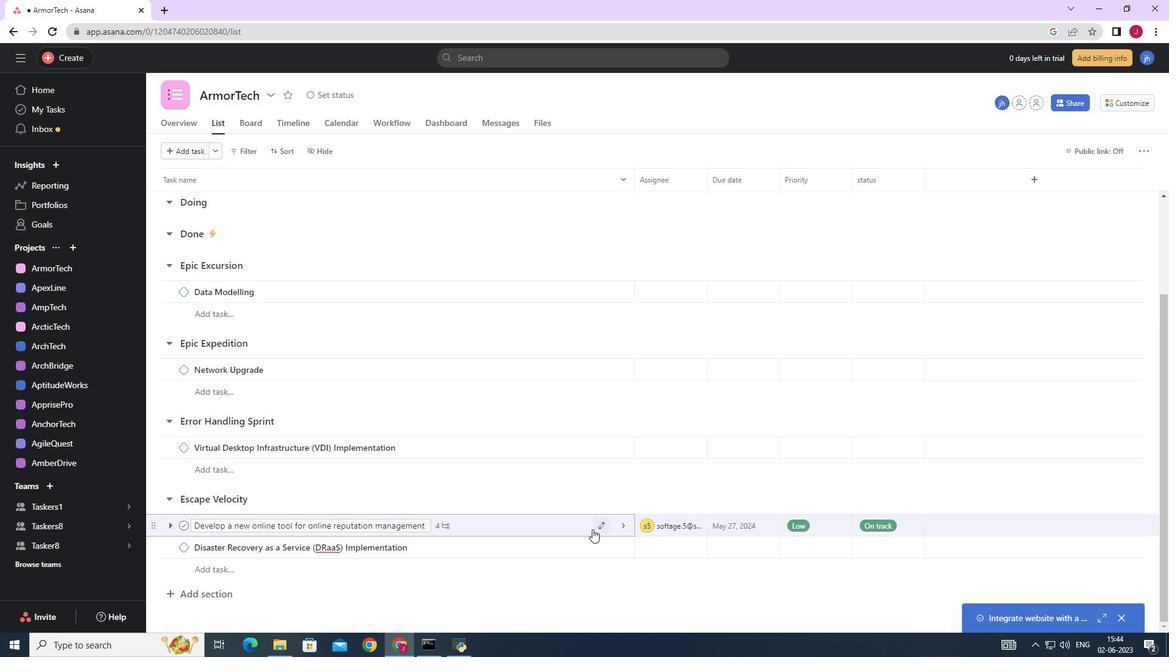 
Action: Mouse pressed left at (584, 529)
Screenshot: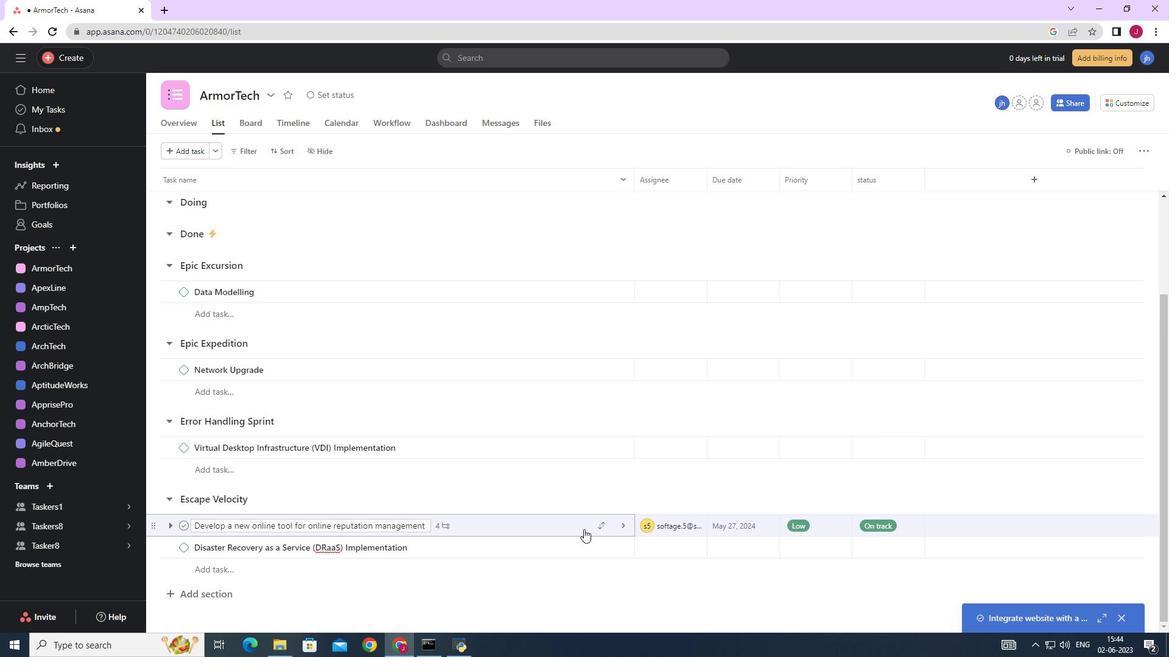 
Action: Mouse moved to (913, 467)
Screenshot: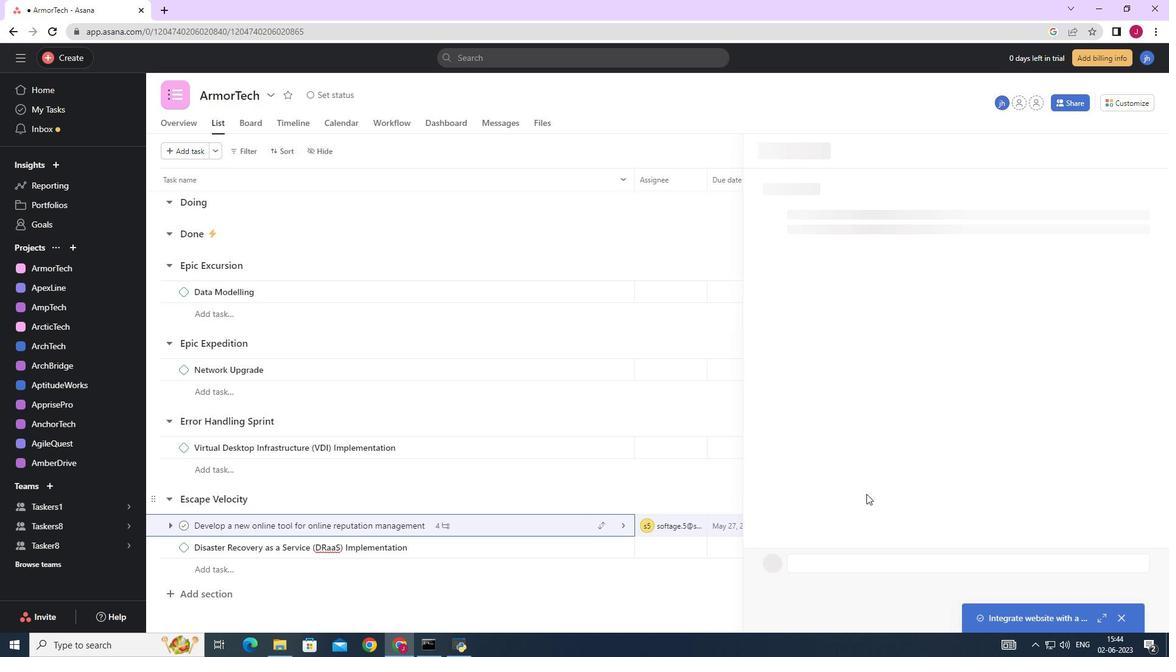 
Action: Mouse scrolled (913, 467) with delta (0, 0)
Screenshot: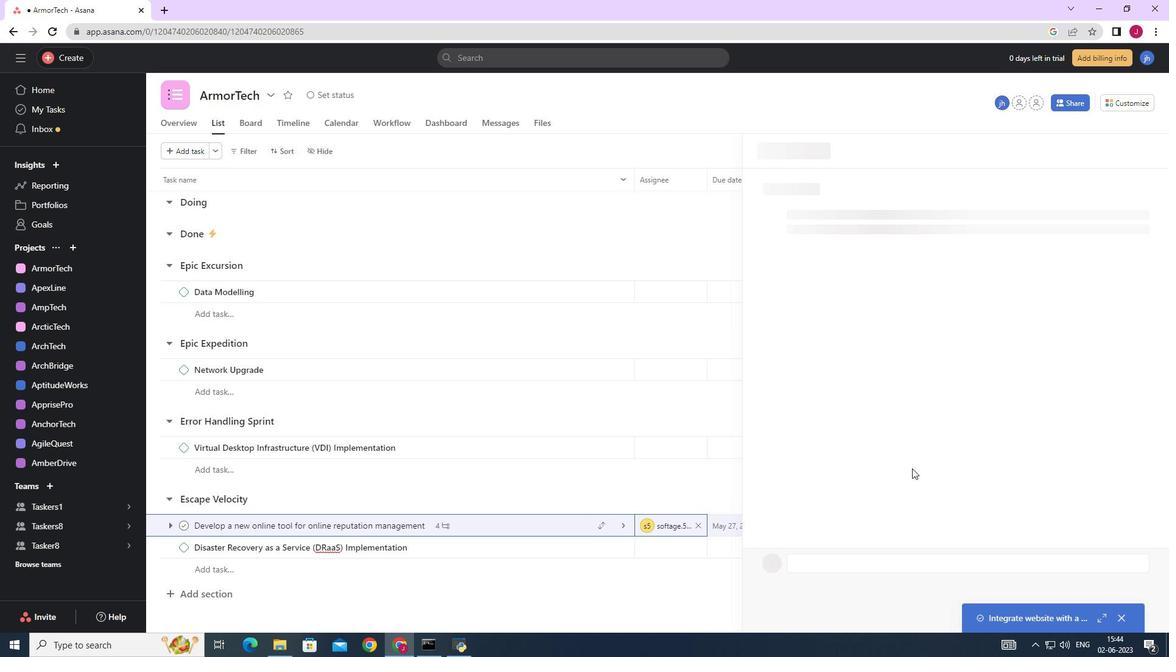 
Action: Mouse scrolled (913, 467) with delta (0, 0)
Screenshot: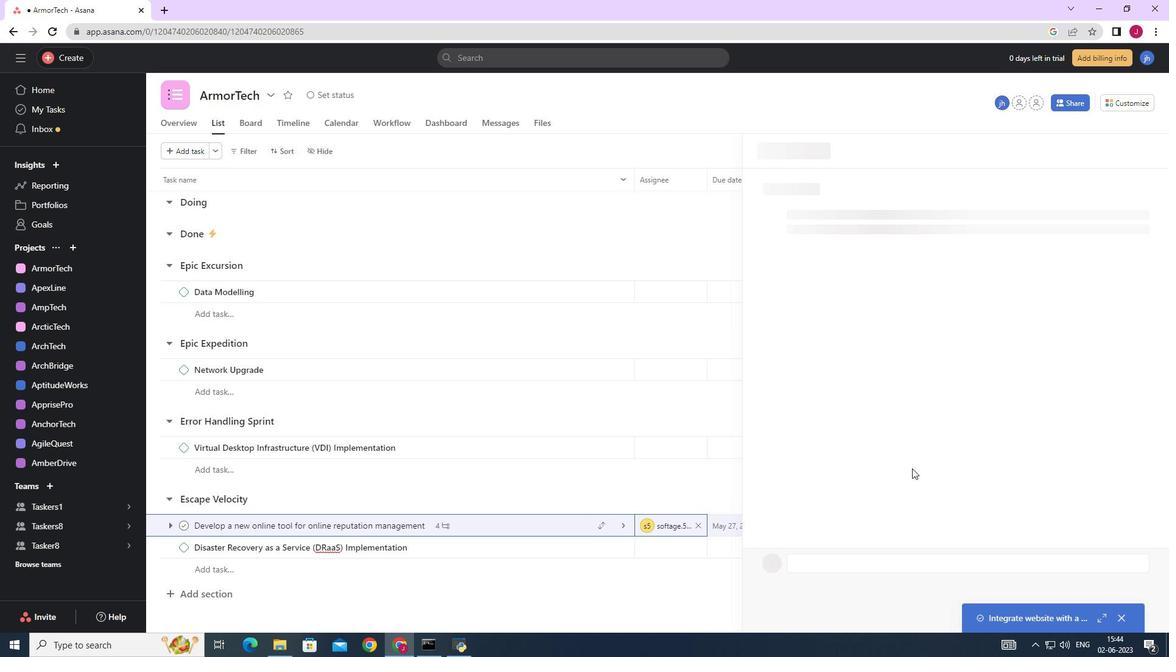 
Action: Mouse scrolled (913, 467) with delta (0, 0)
Screenshot: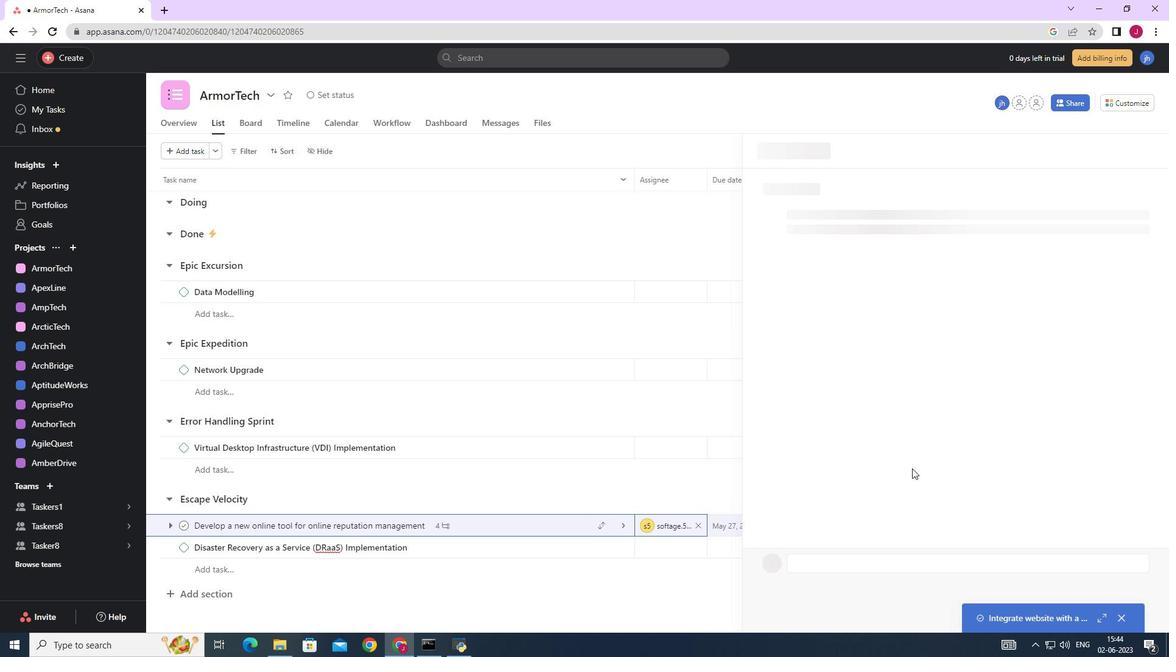 
Action: Mouse scrolled (913, 467) with delta (0, 0)
Screenshot: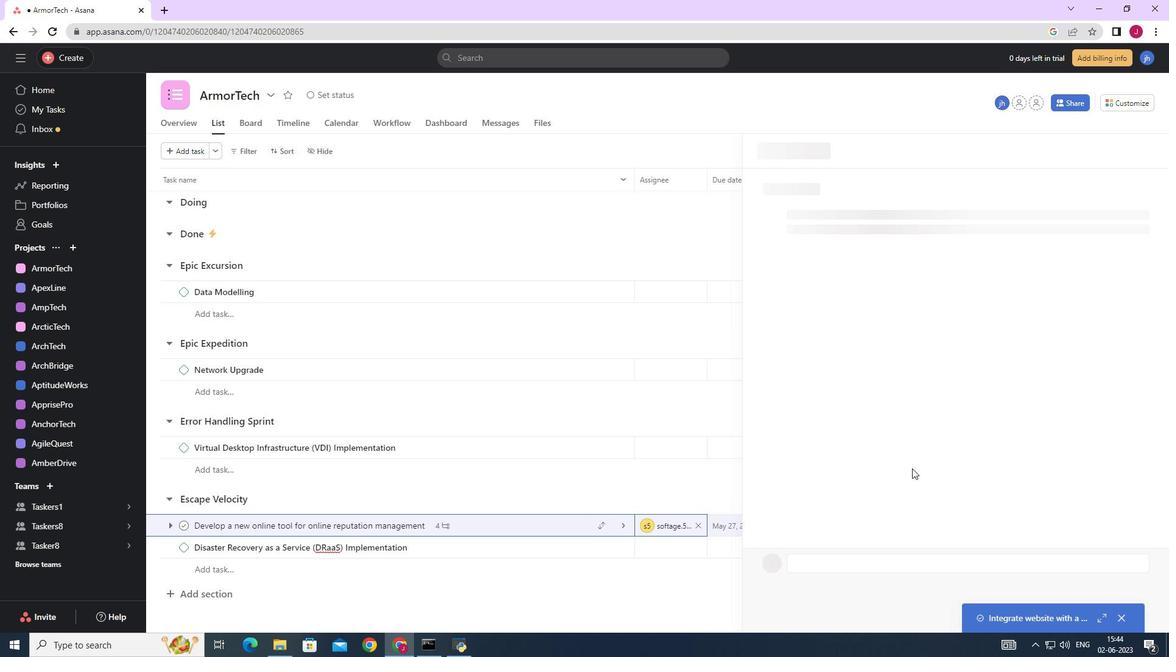 
Action: Mouse scrolled (913, 467) with delta (0, 0)
Screenshot: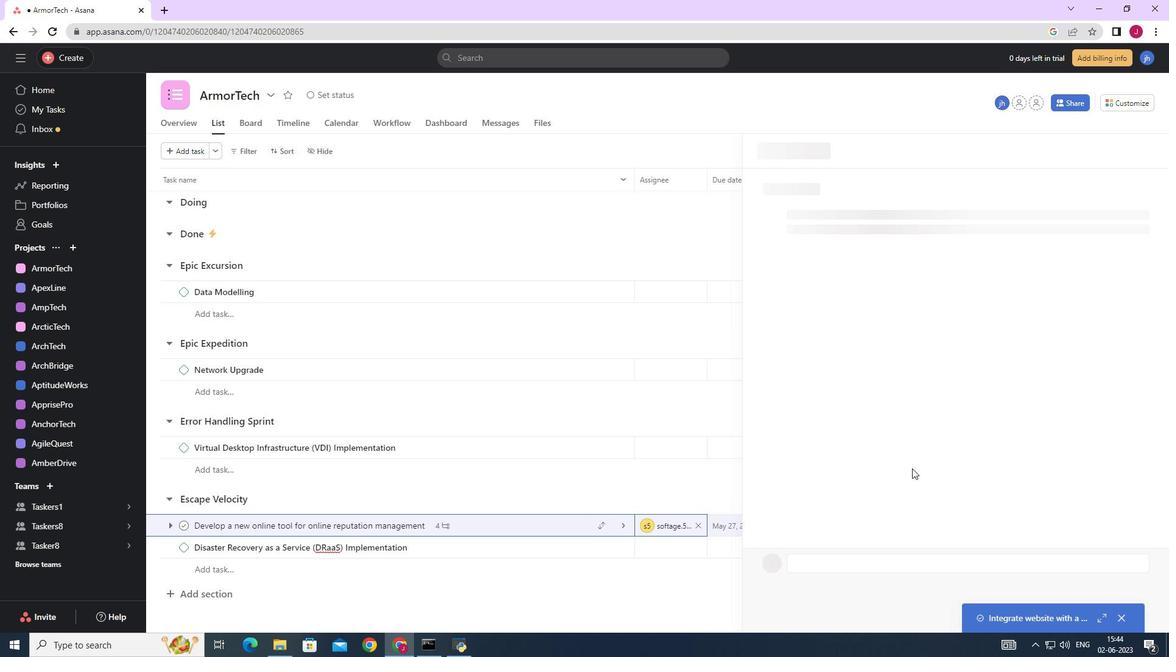 
Action: Mouse scrolled (913, 467) with delta (0, 0)
Screenshot: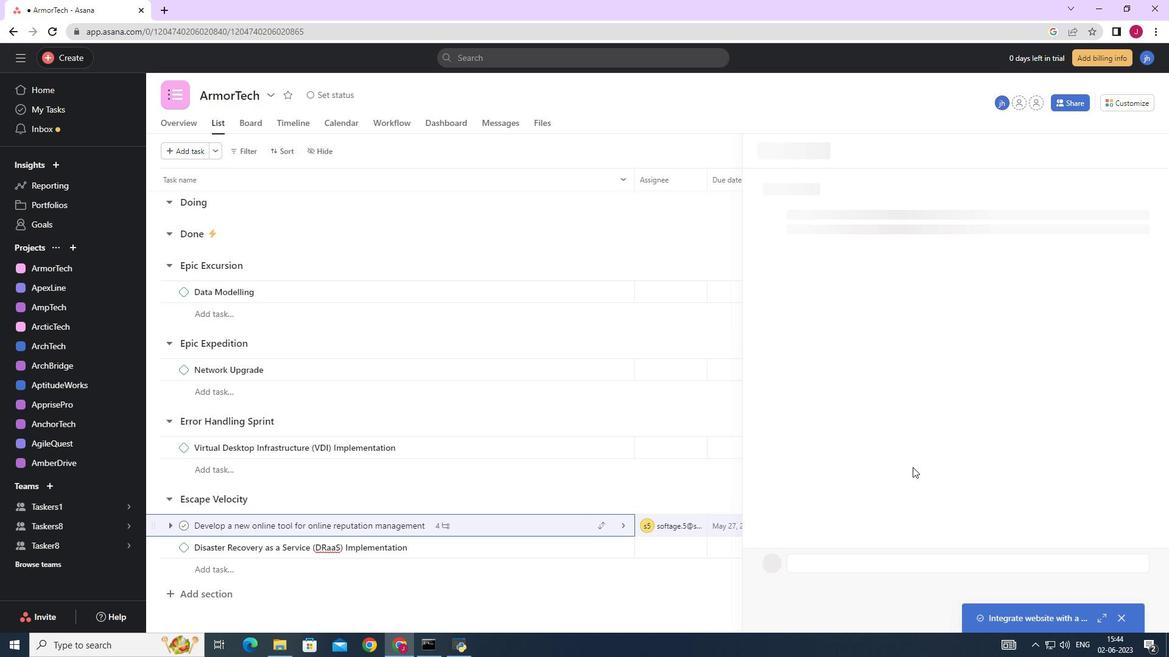 
Action: Mouse moved to (898, 456)
Screenshot: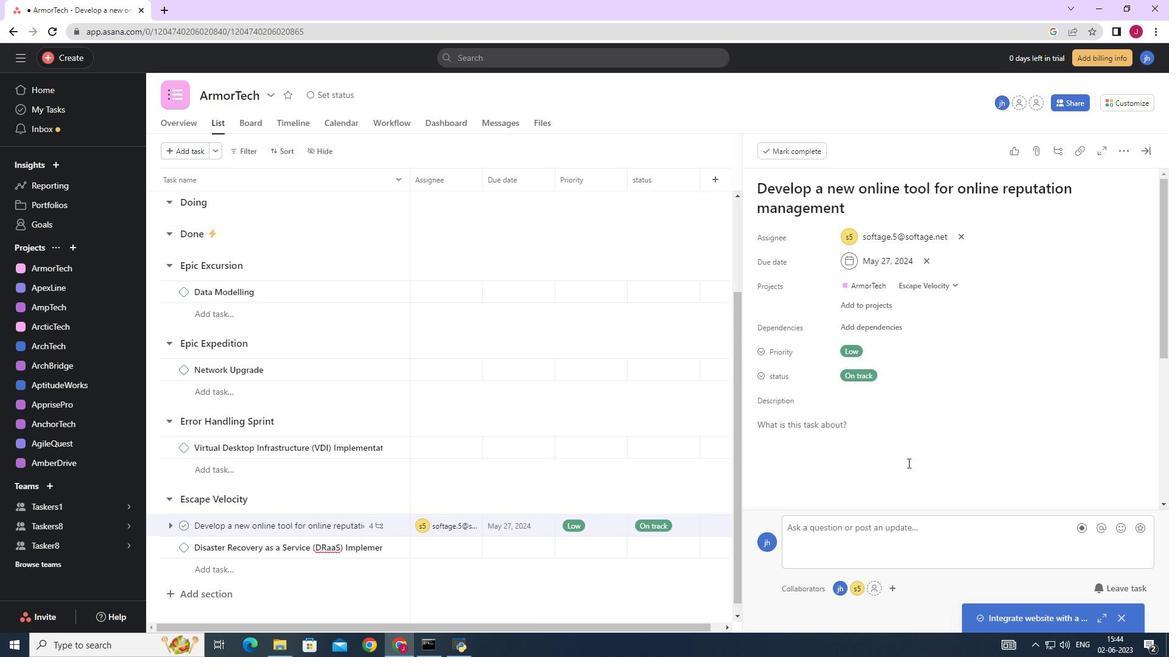 
Action: Mouse scrolled (898, 455) with delta (0, 0)
Screenshot: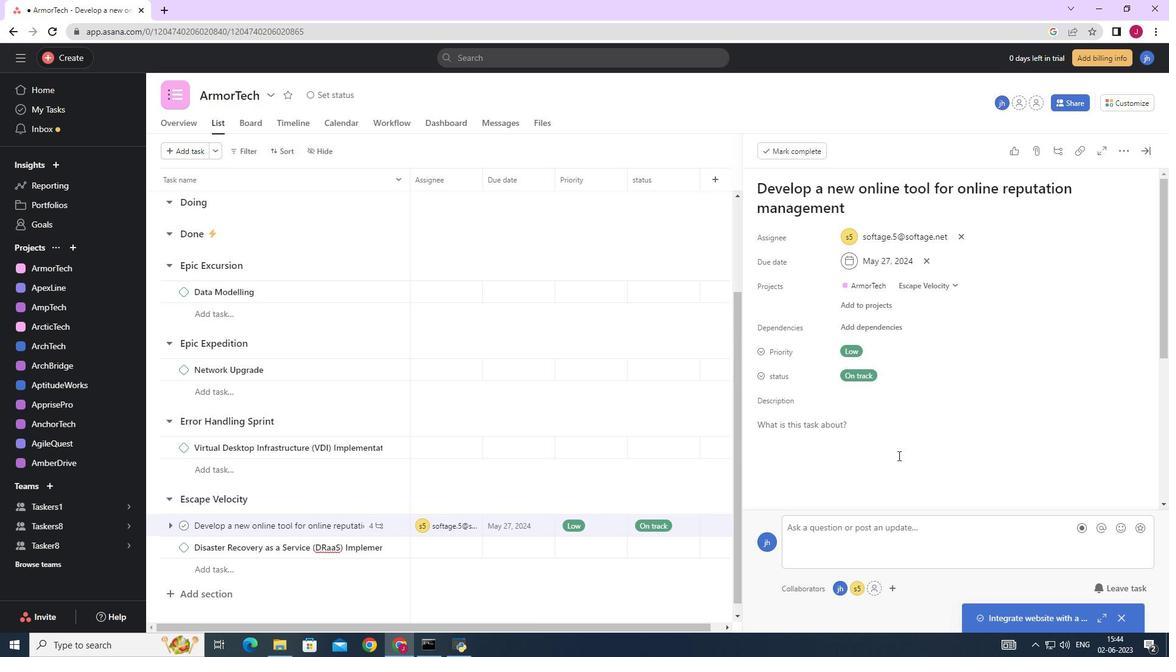 
Action: Mouse moved to (871, 263)
Screenshot: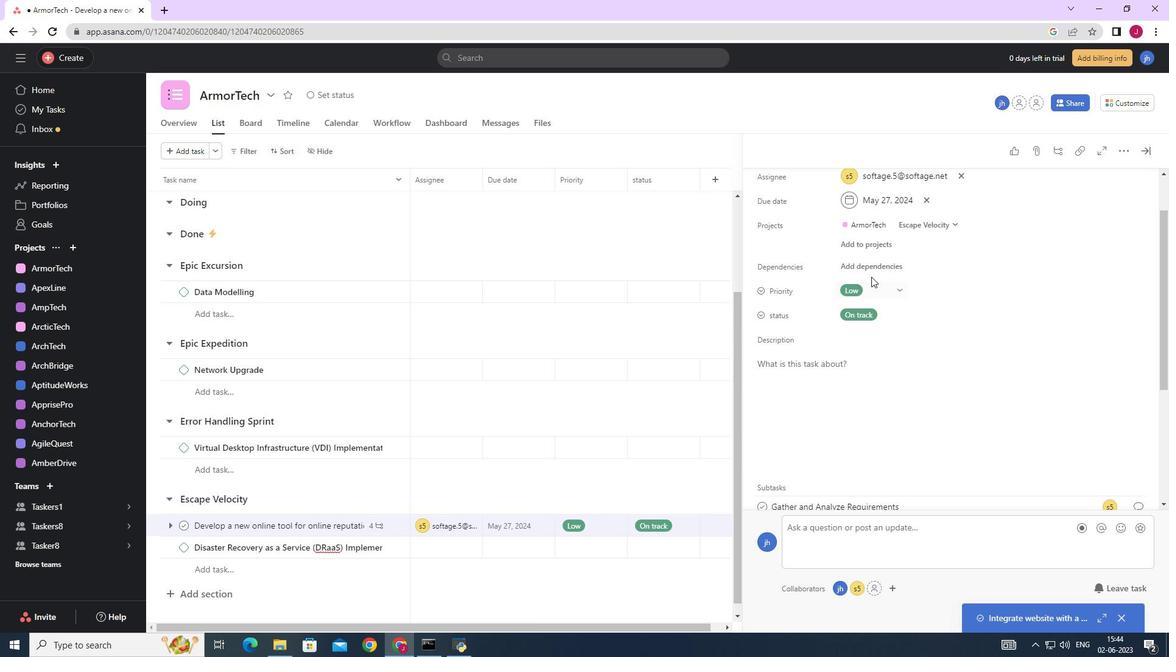 
Action: Mouse pressed left at (871, 263)
Screenshot: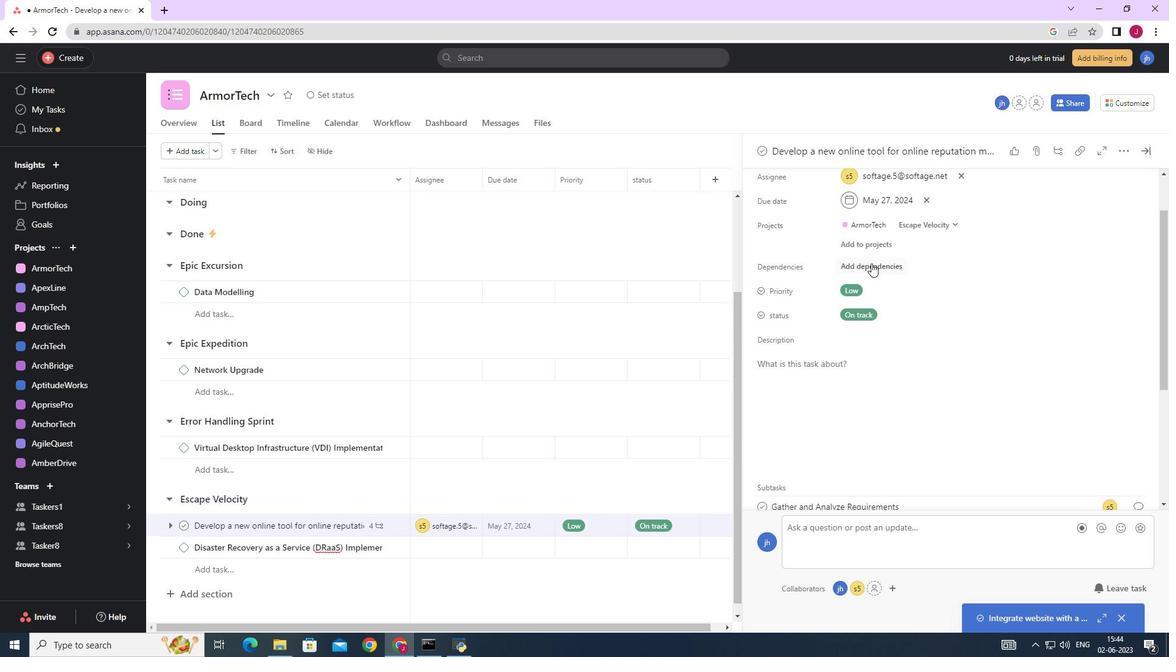 
Action: Mouse moved to (943, 307)
Screenshot: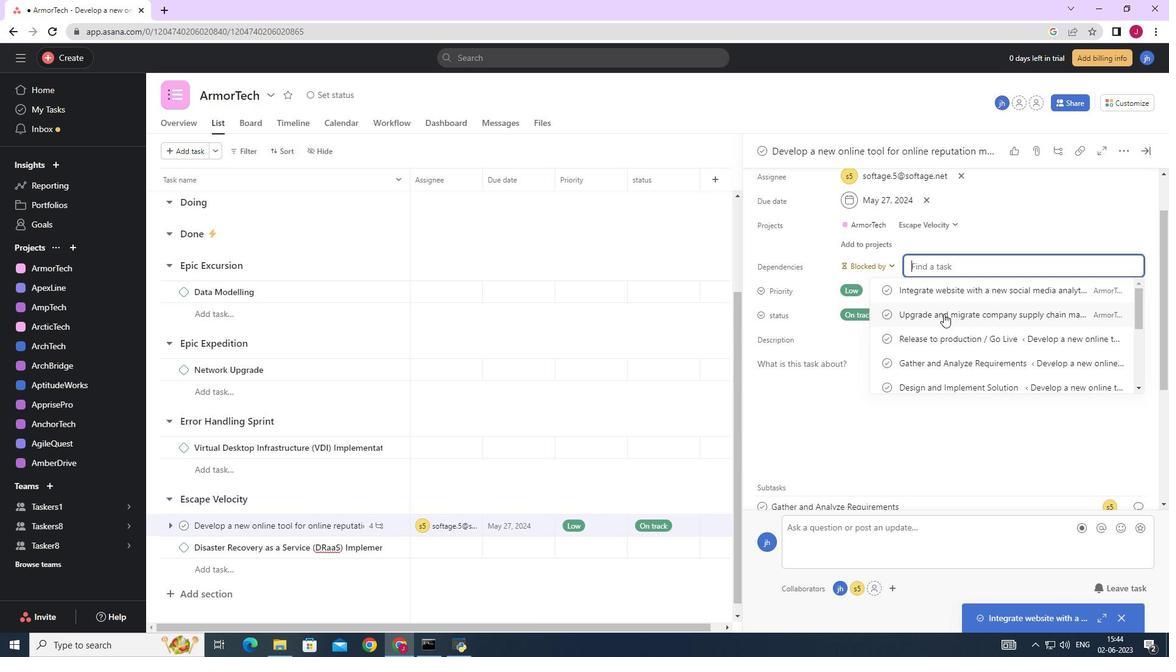 
Action: Mouse pressed left at (943, 307)
Screenshot: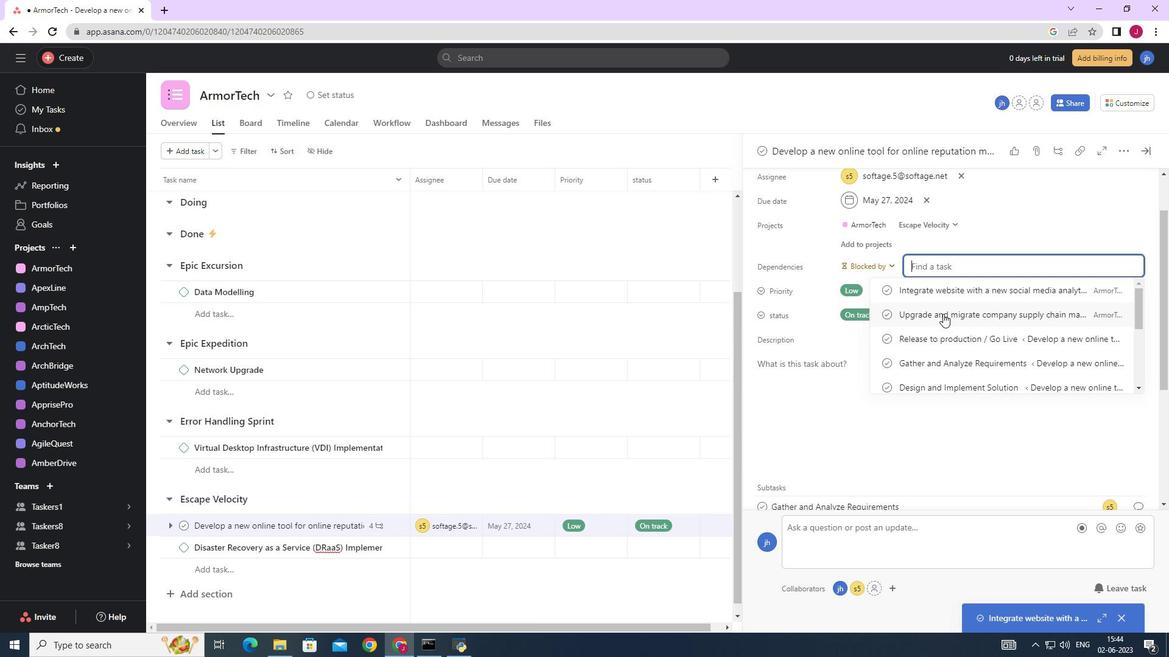 
Action: Mouse moved to (1147, 148)
Screenshot: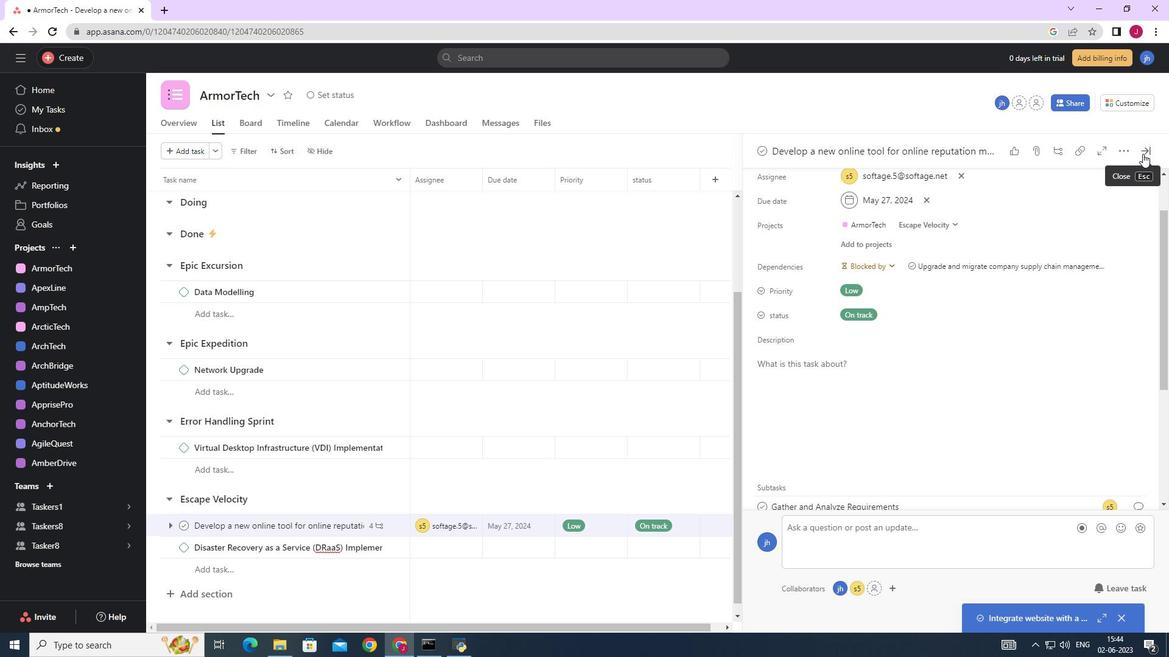 
Action: Mouse pressed left at (1147, 148)
Screenshot: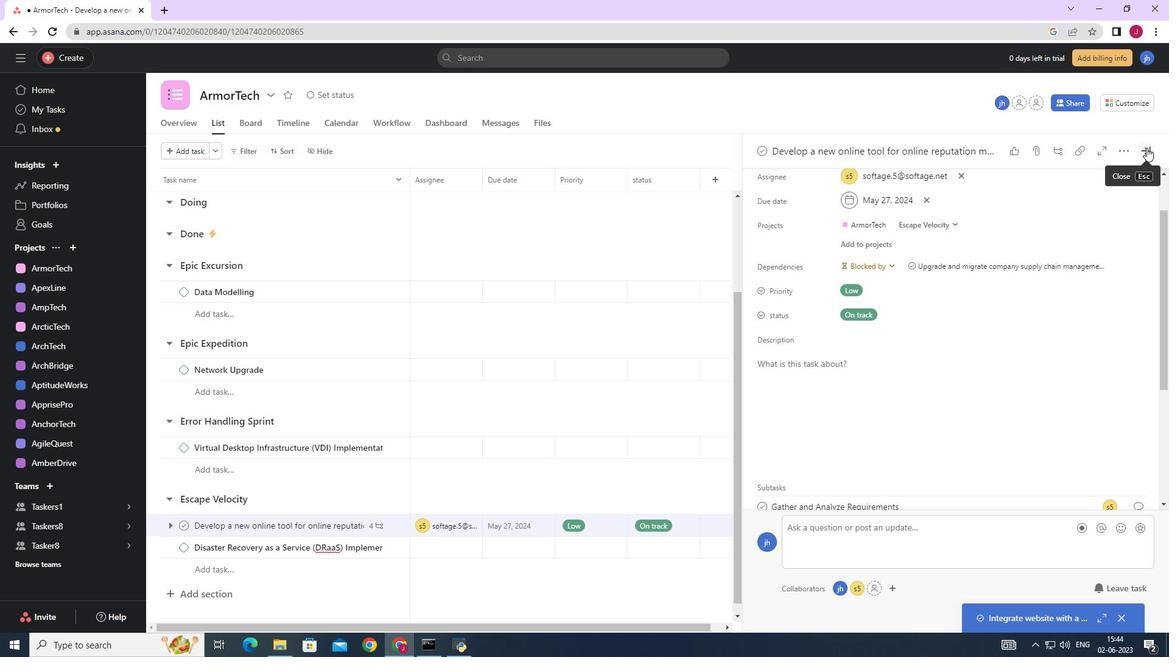 
